 Task: Look for space in Benešov, Czech Republic from 6th September, 2023 to 10th September, 2023 for 1 adult in price range Rs.9000 to Rs.17000. Place can be private room with 1  bedroom having 1 bed and 1 bathroom. Property type can be house, flat, guest house, hotel. Booking option can be shelf check-in. Required host language is English.
Action: Mouse moved to (406, 85)
Screenshot: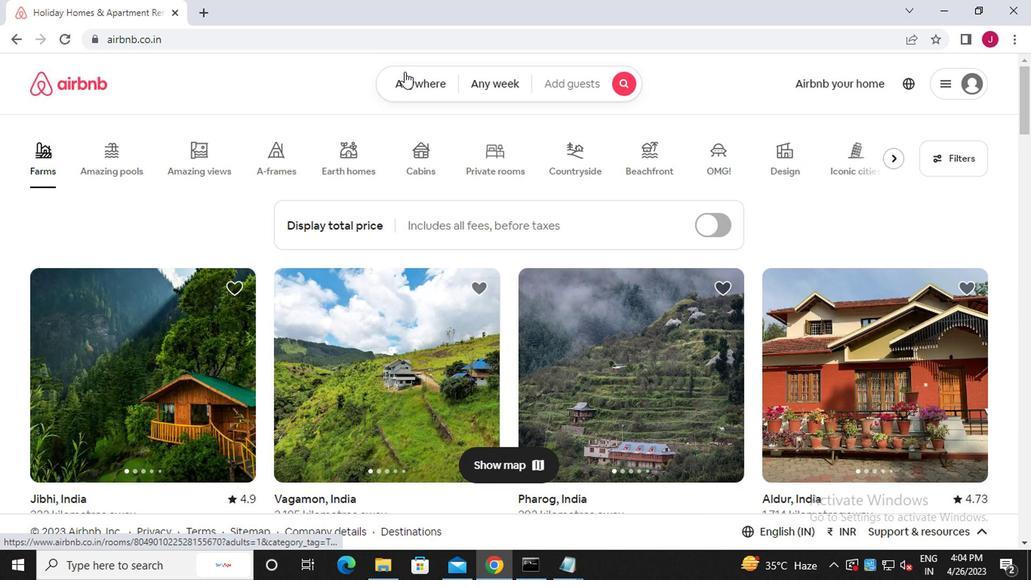 
Action: Mouse pressed left at (406, 85)
Screenshot: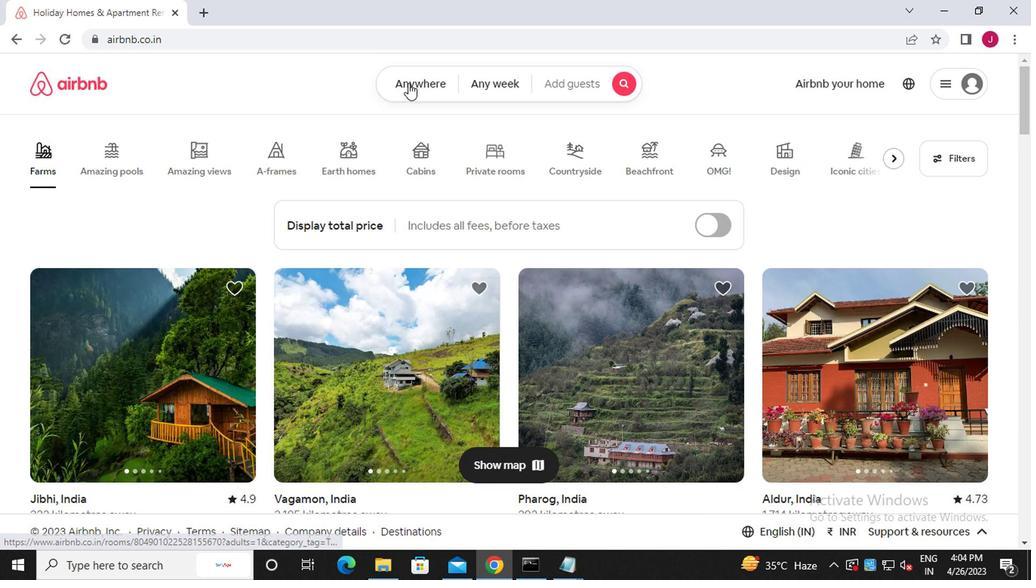 
Action: Mouse moved to (255, 150)
Screenshot: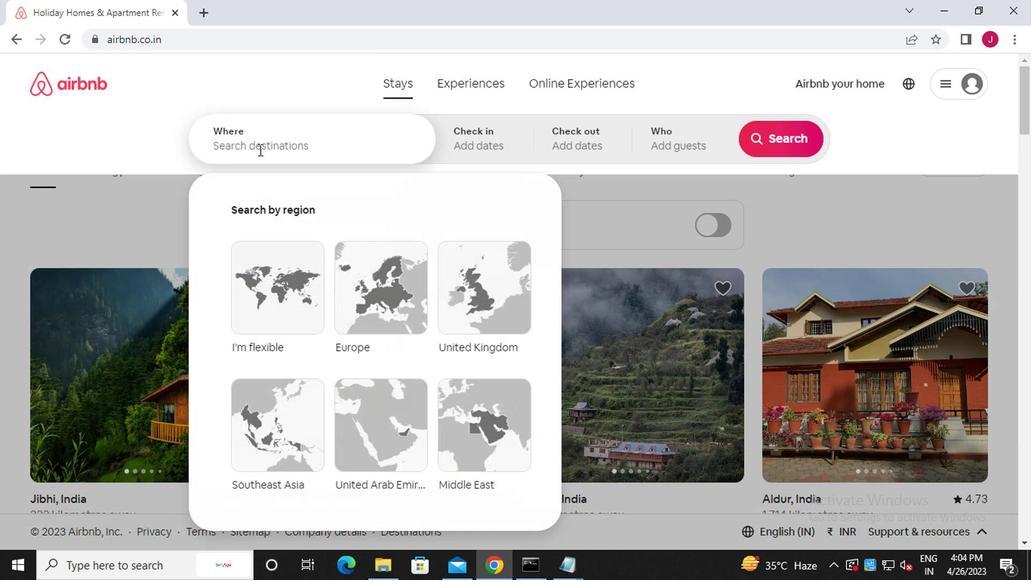 
Action: Mouse pressed left at (255, 150)
Screenshot: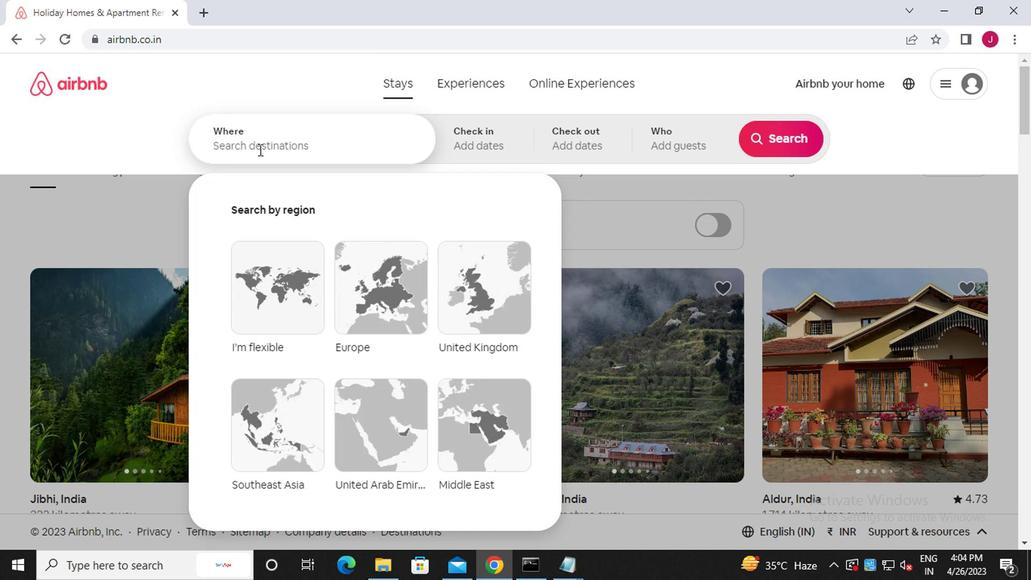 
Action: Mouse moved to (257, 150)
Screenshot: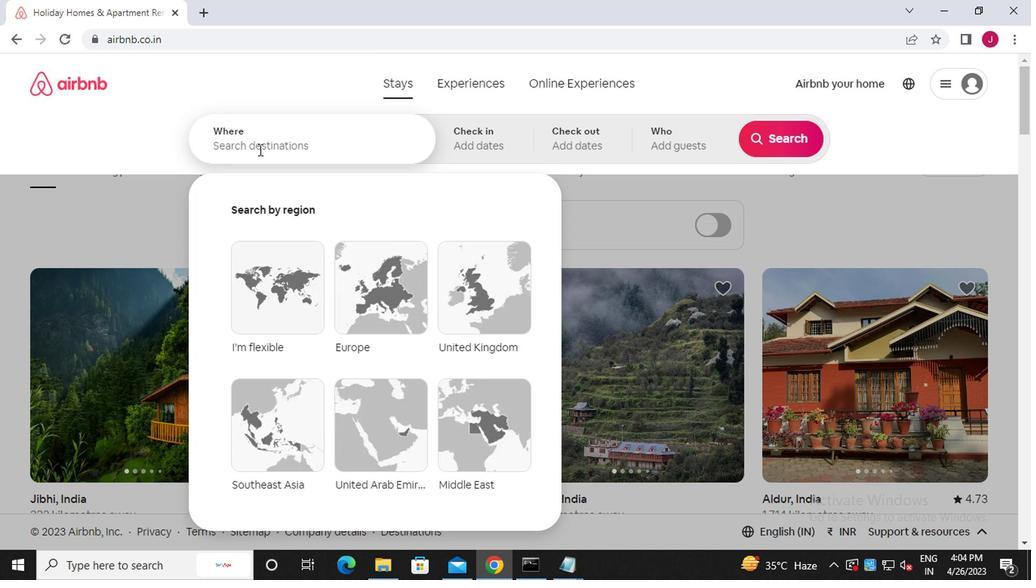 
Action: Key pressed b<Key.caps_lock>enesov,<Key.caps_lock>c<Key.caps_lock>zech
Screenshot: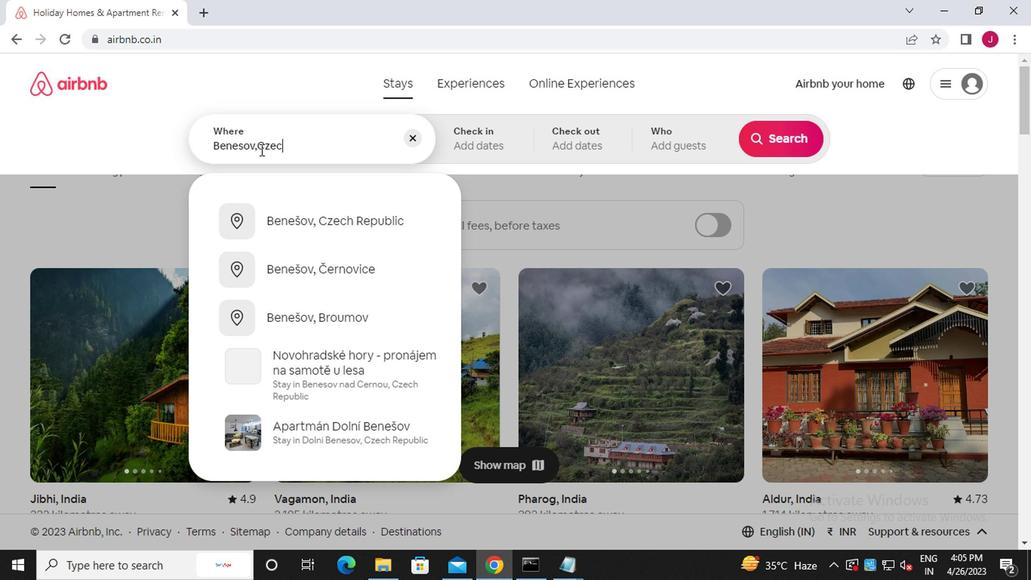
Action: Mouse moved to (355, 225)
Screenshot: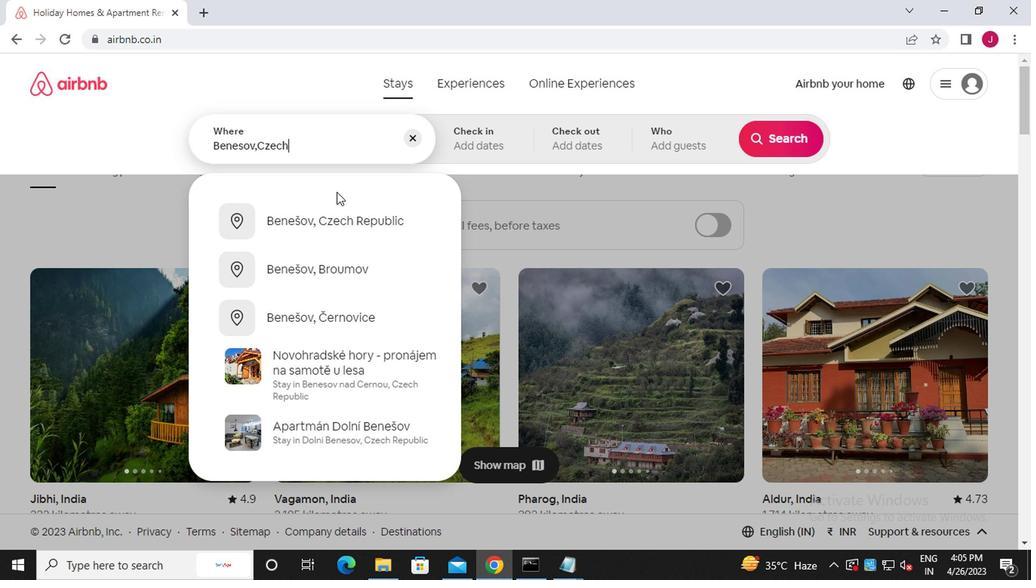 
Action: Mouse pressed left at (355, 225)
Screenshot: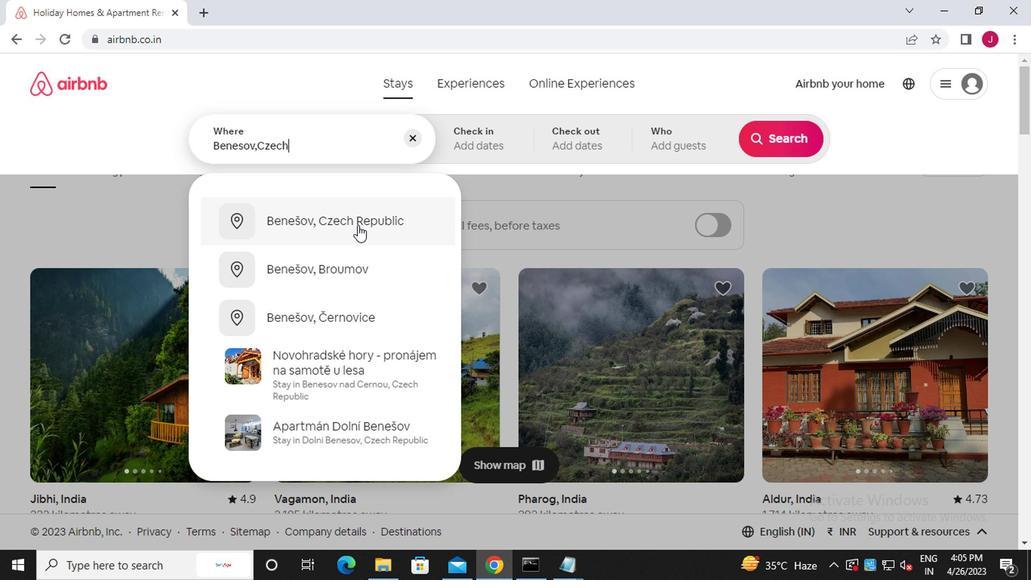 
Action: Mouse moved to (772, 259)
Screenshot: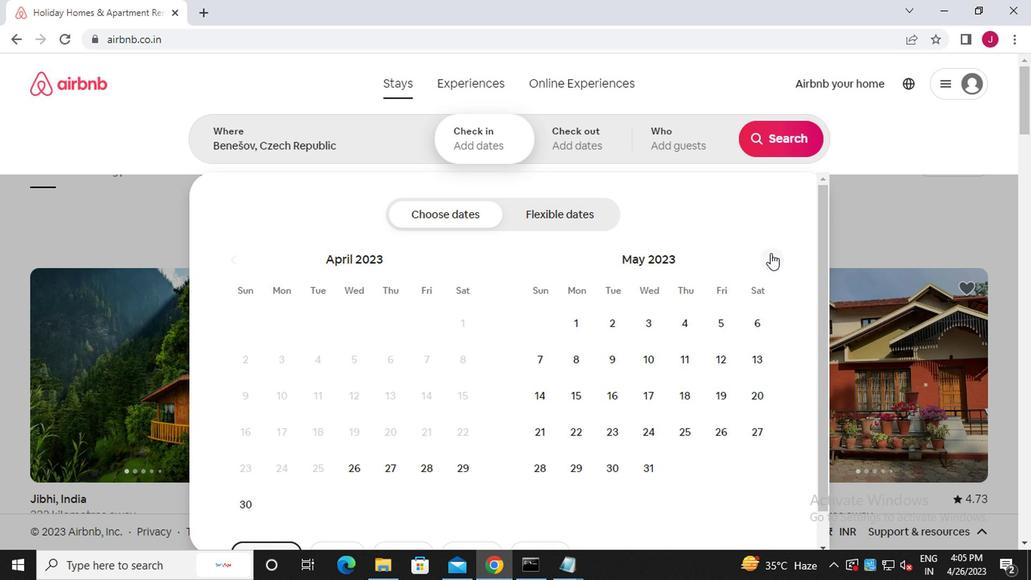 
Action: Mouse pressed left at (772, 259)
Screenshot: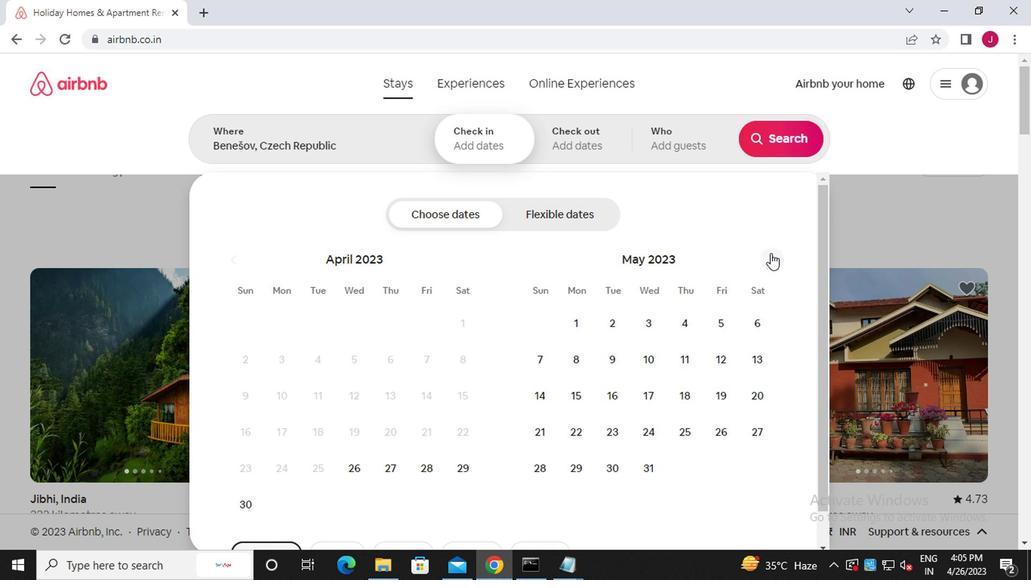 
Action: Mouse pressed left at (772, 259)
Screenshot: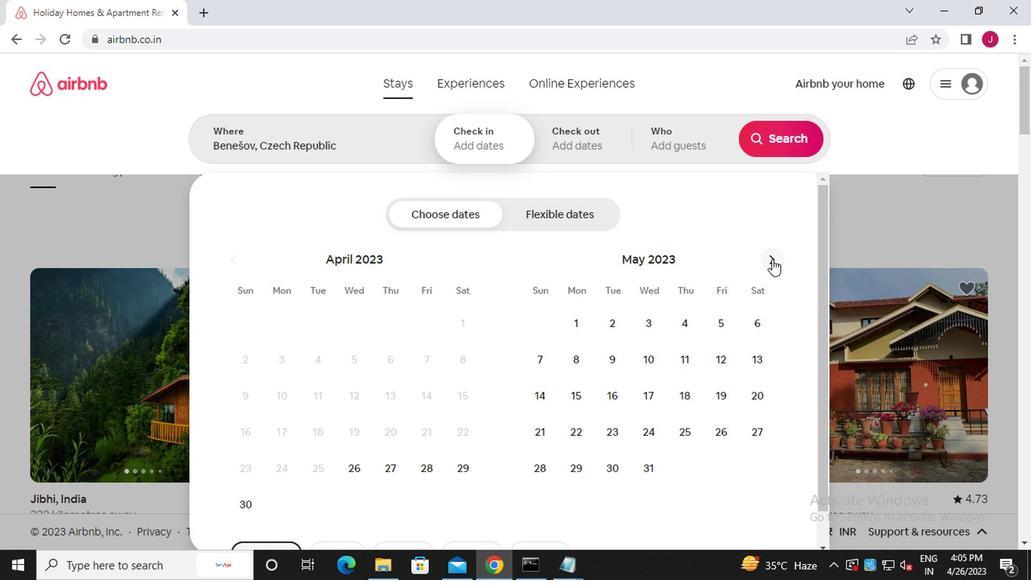 
Action: Mouse pressed left at (772, 259)
Screenshot: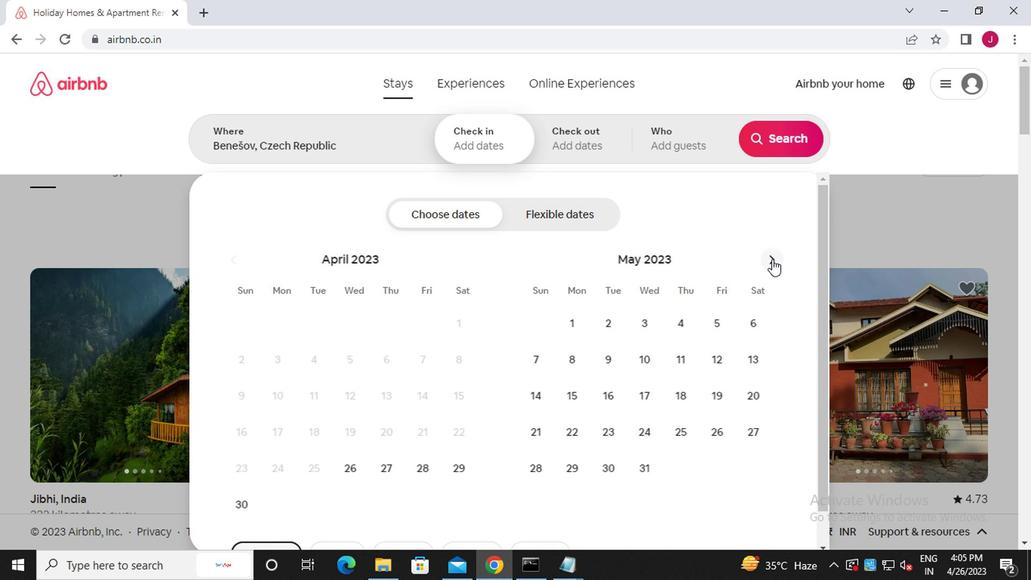 
Action: Mouse pressed left at (772, 259)
Screenshot: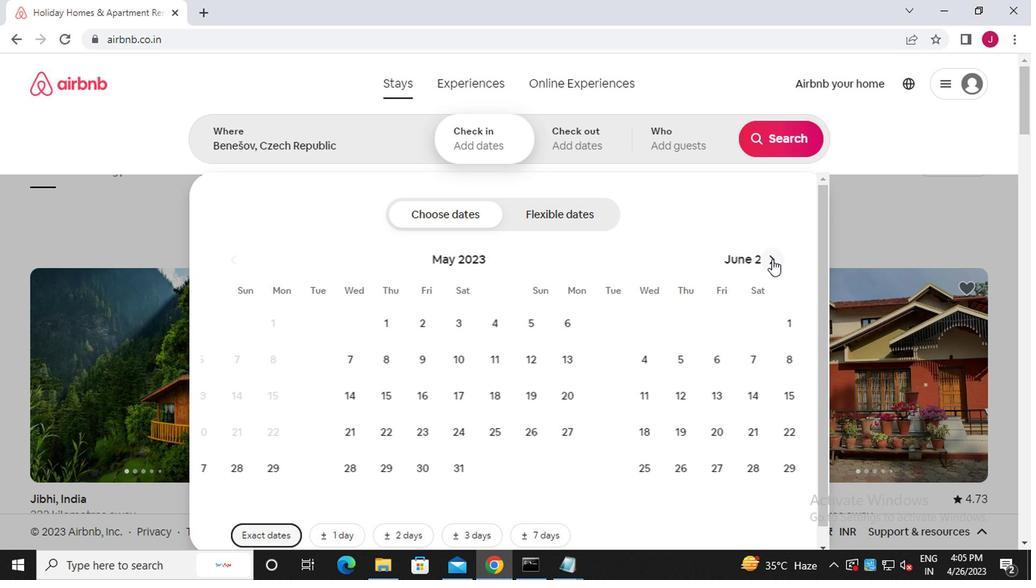 
Action: Mouse pressed left at (772, 259)
Screenshot: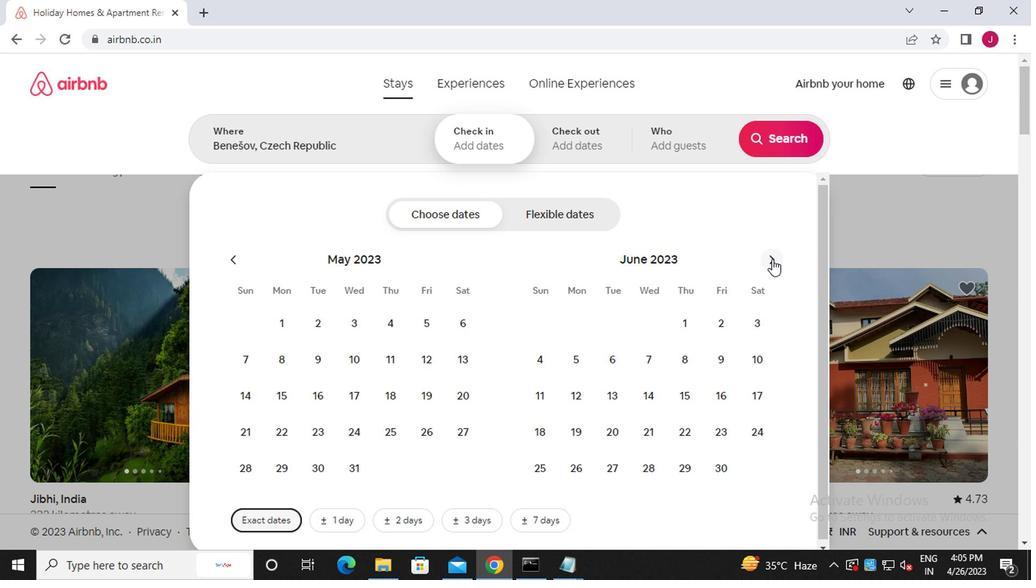 
Action: Mouse pressed left at (772, 259)
Screenshot: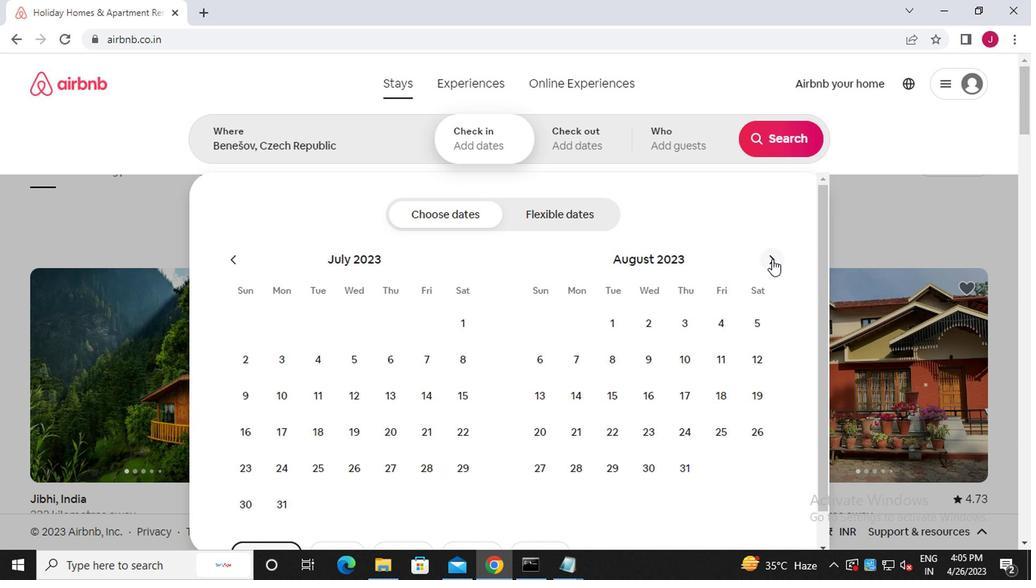 
Action: Mouse moved to (643, 356)
Screenshot: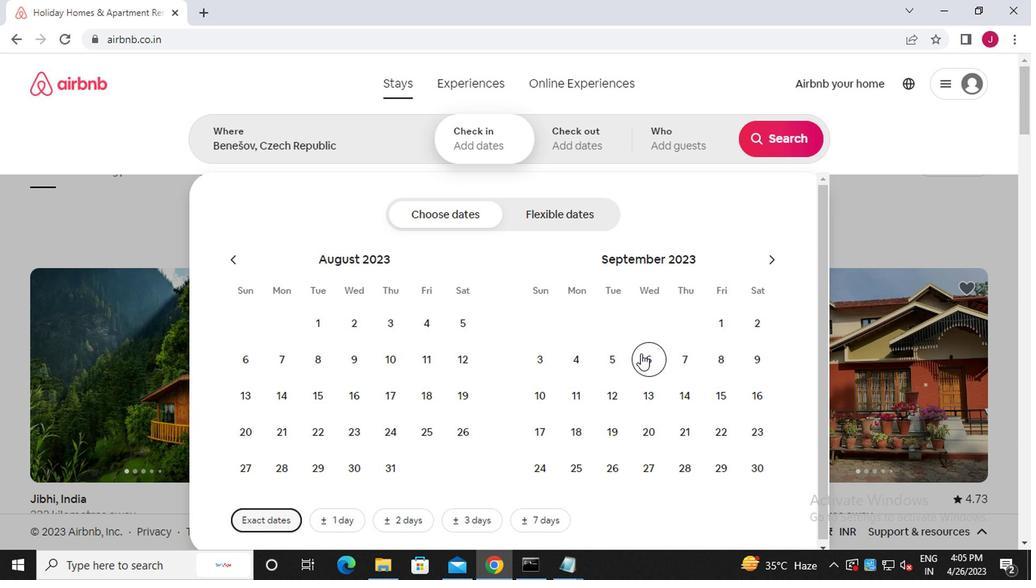 
Action: Mouse pressed left at (643, 356)
Screenshot: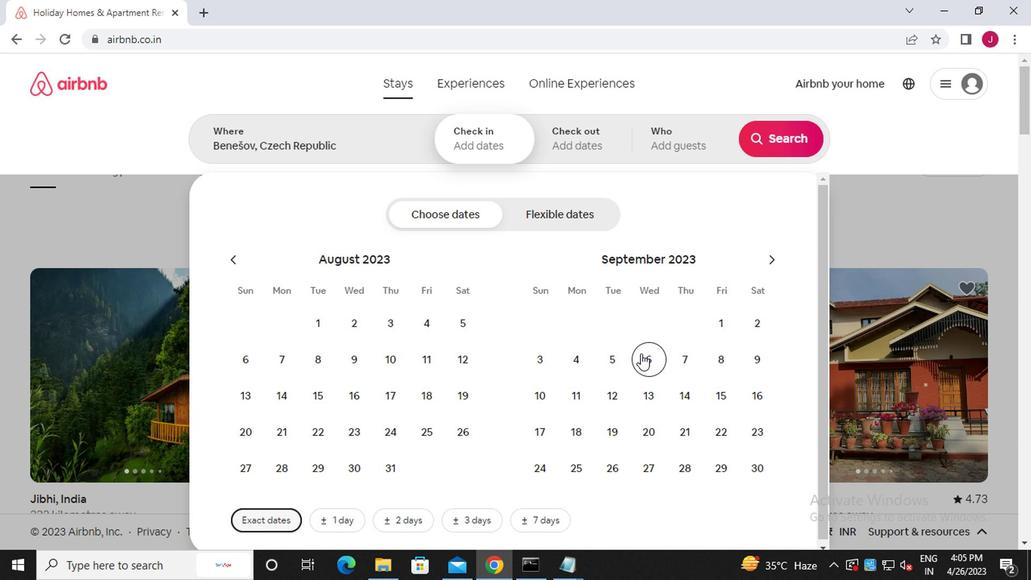 
Action: Mouse moved to (542, 390)
Screenshot: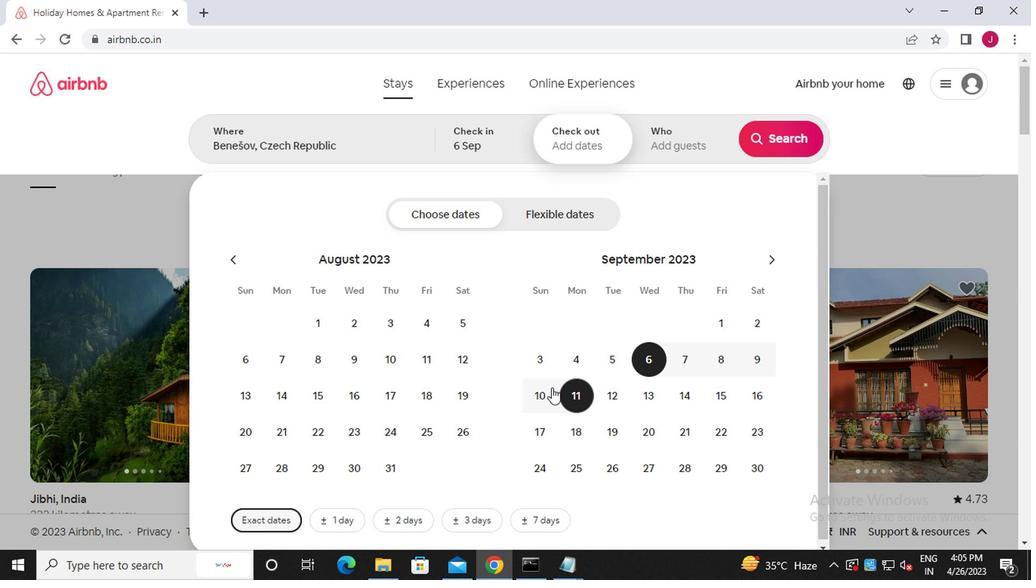 
Action: Mouse pressed left at (542, 390)
Screenshot: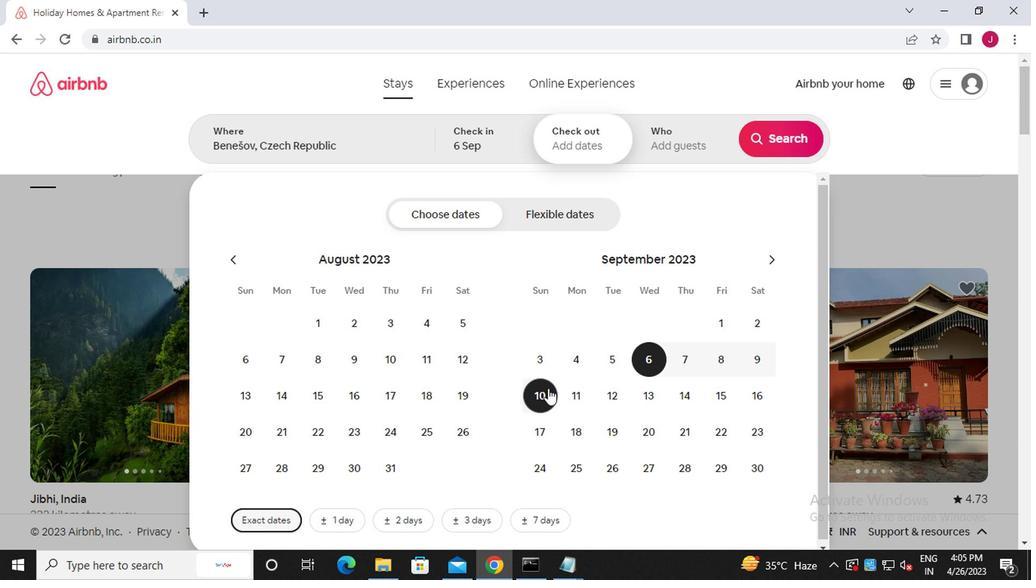 
Action: Mouse moved to (699, 142)
Screenshot: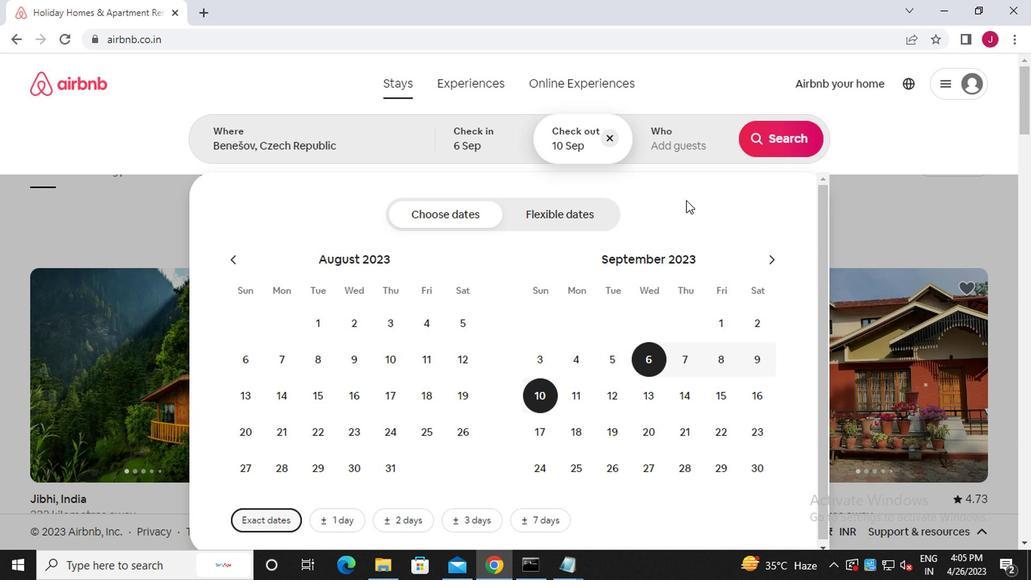 
Action: Mouse pressed left at (699, 142)
Screenshot: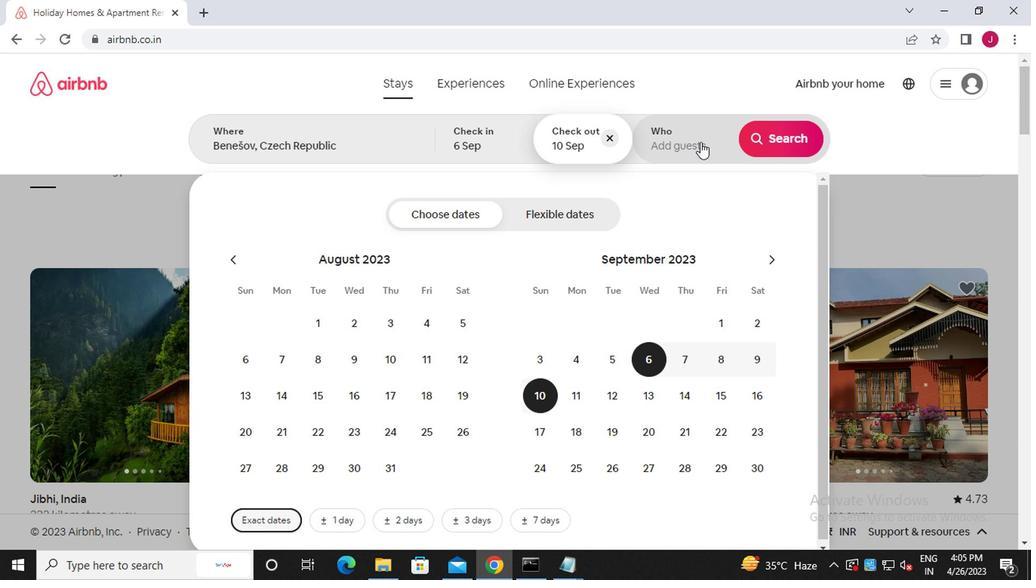
Action: Mouse moved to (777, 216)
Screenshot: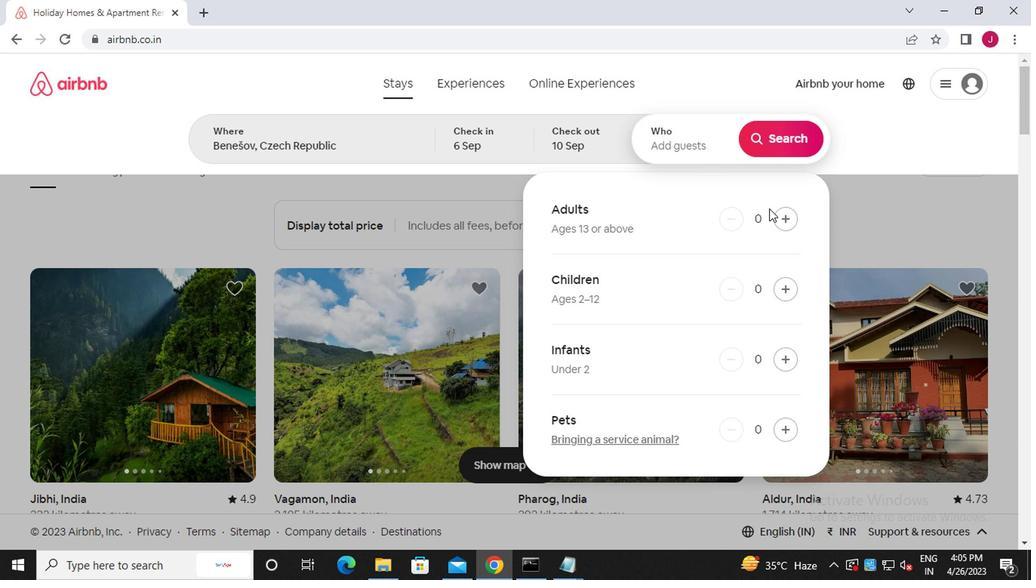 
Action: Mouse pressed left at (777, 216)
Screenshot: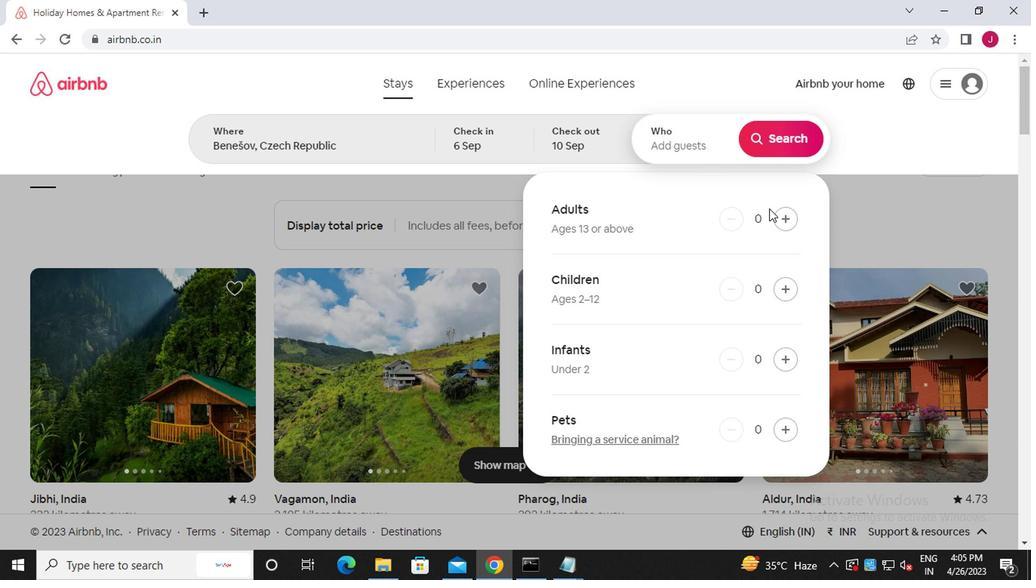 
Action: Mouse moved to (786, 134)
Screenshot: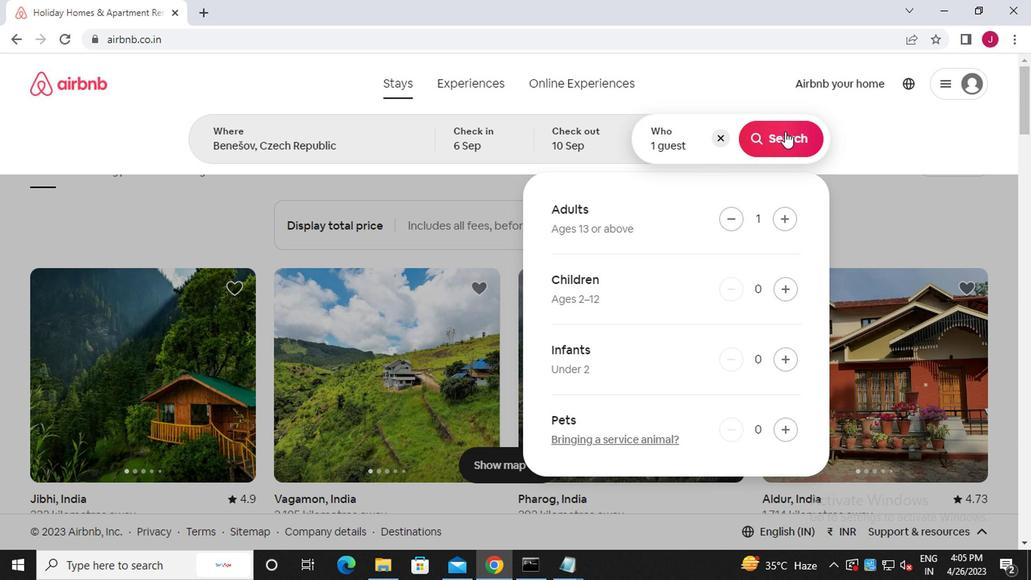 
Action: Mouse pressed left at (786, 134)
Screenshot: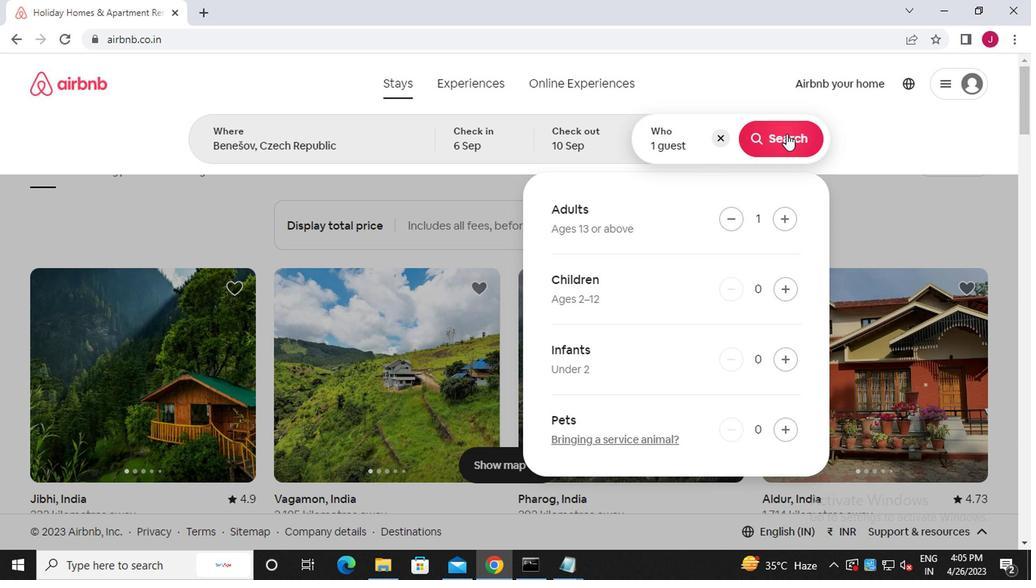 
Action: Mouse moved to (982, 138)
Screenshot: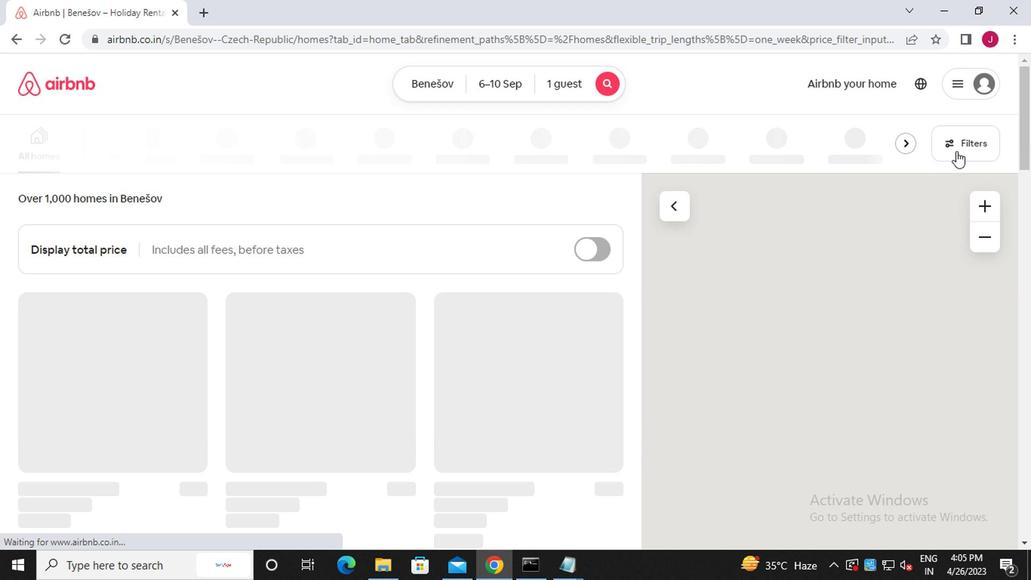 
Action: Mouse pressed left at (982, 138)
Screenshot: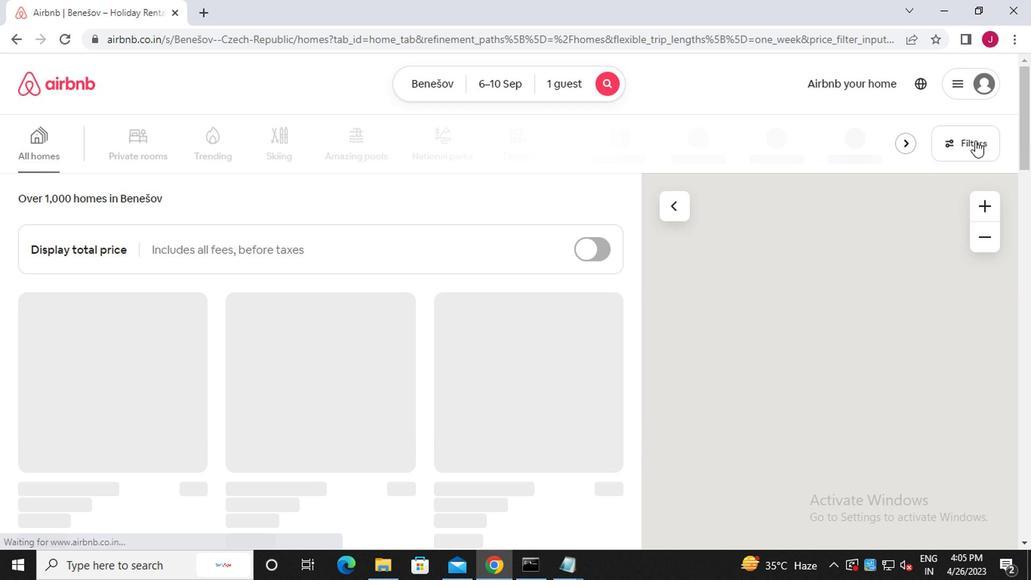 
Action: Mouse moved to (377, 343)
Screenshot: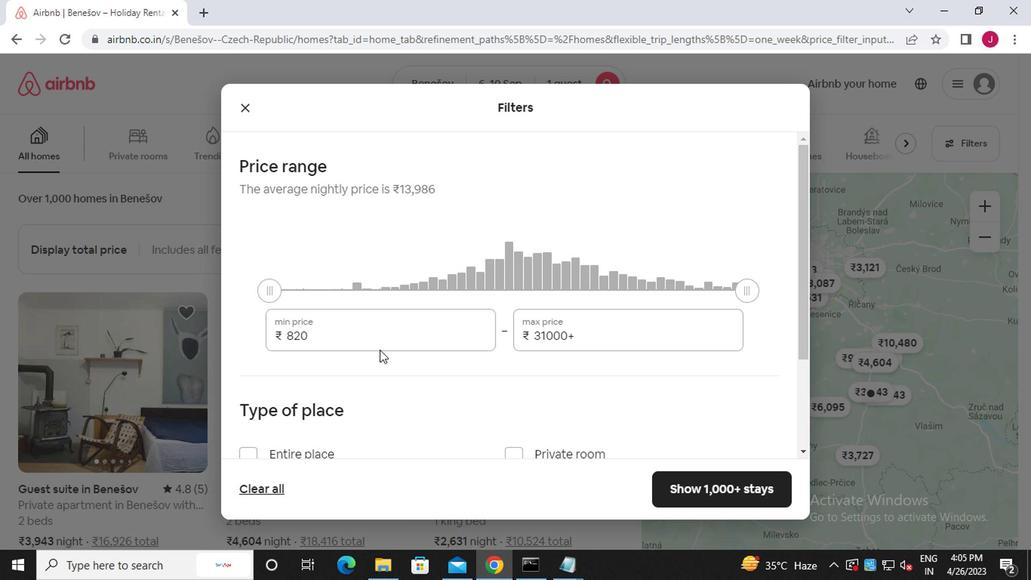 
Action: Mouse pressed left at (377, 343)
Screenshot: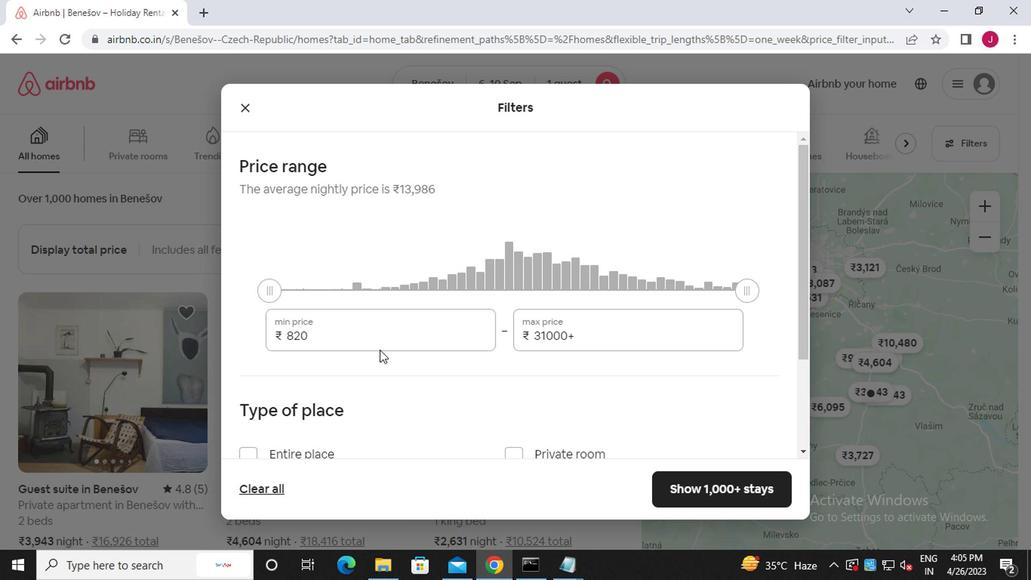 
Action: Mouse moved to (368, 340)
Screenshot: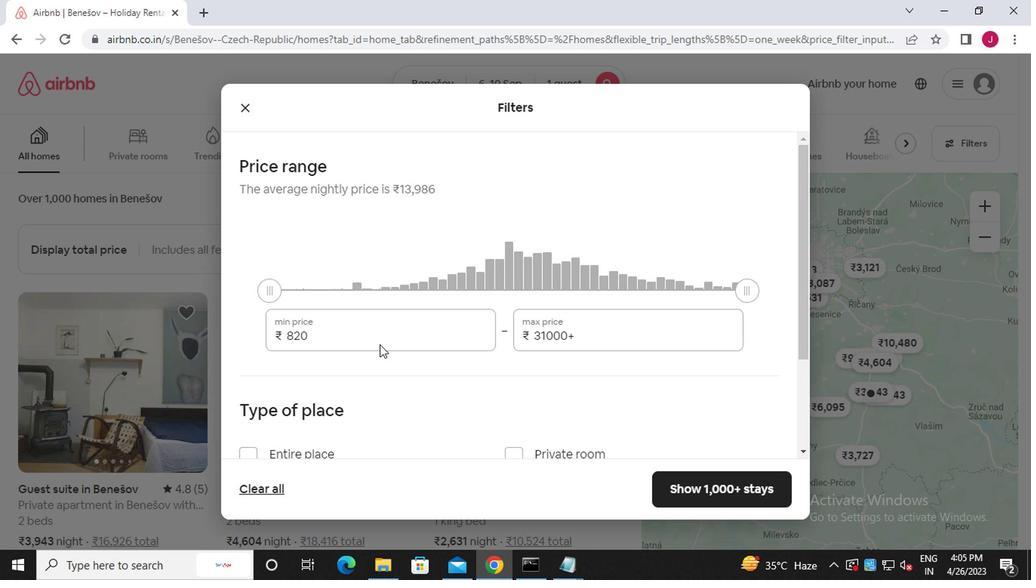 
Action: Key pressed <Key.backspace><Key.backspace><Key.backspace><<105>><<96>><<96>><<96>>
Screenshot: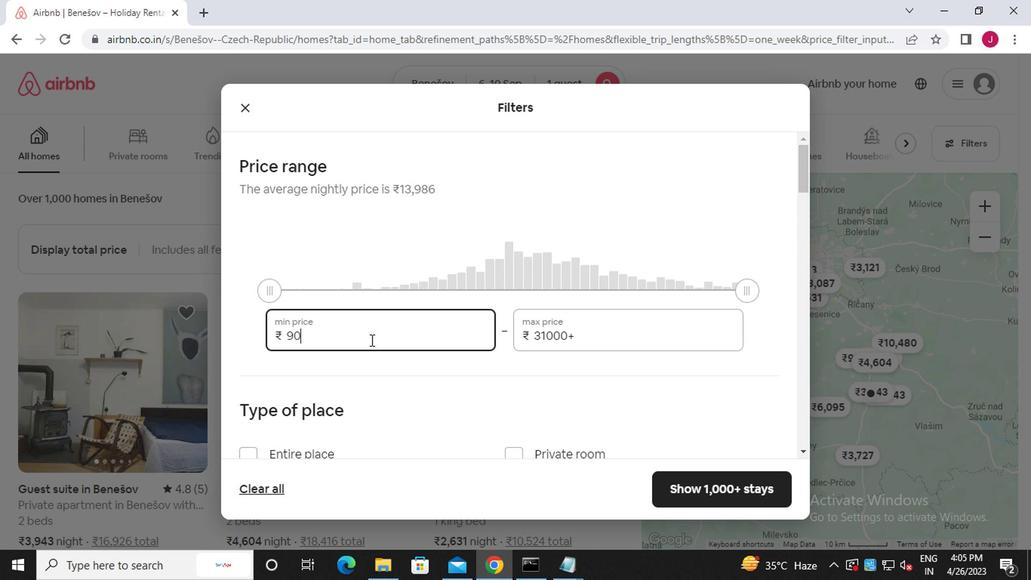 
Action: Mouse moved to (606, 332)
Screenshot: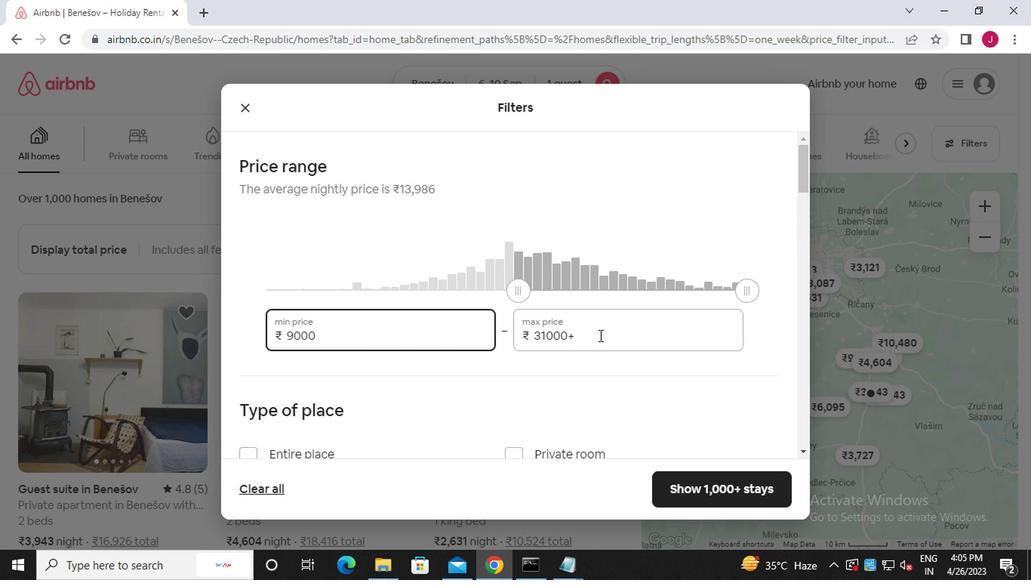 
Action: Mouse pressed left at (606, 332)
Screenshot: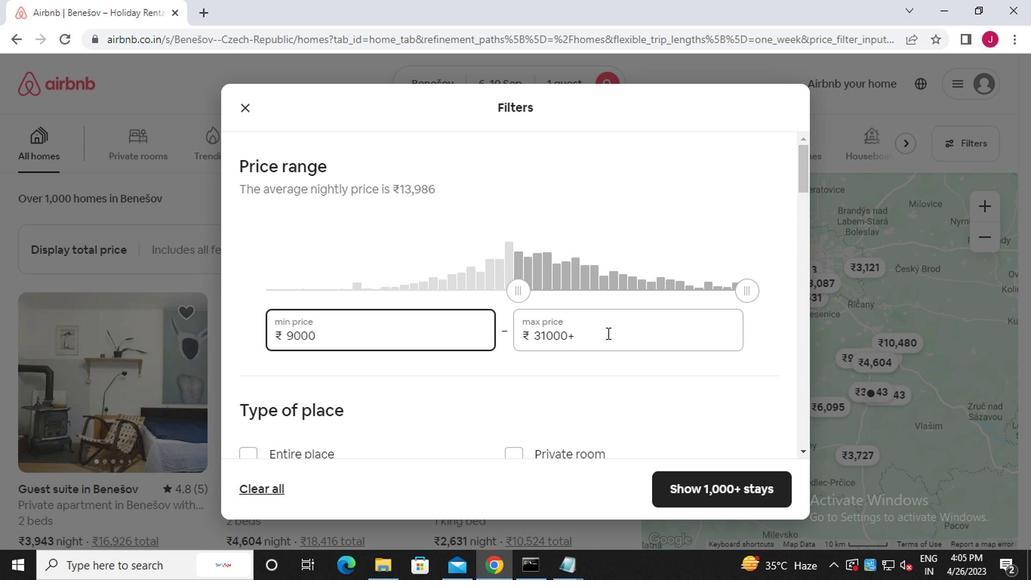 
Action: Mouse moved to (601, 333)
Screenshot: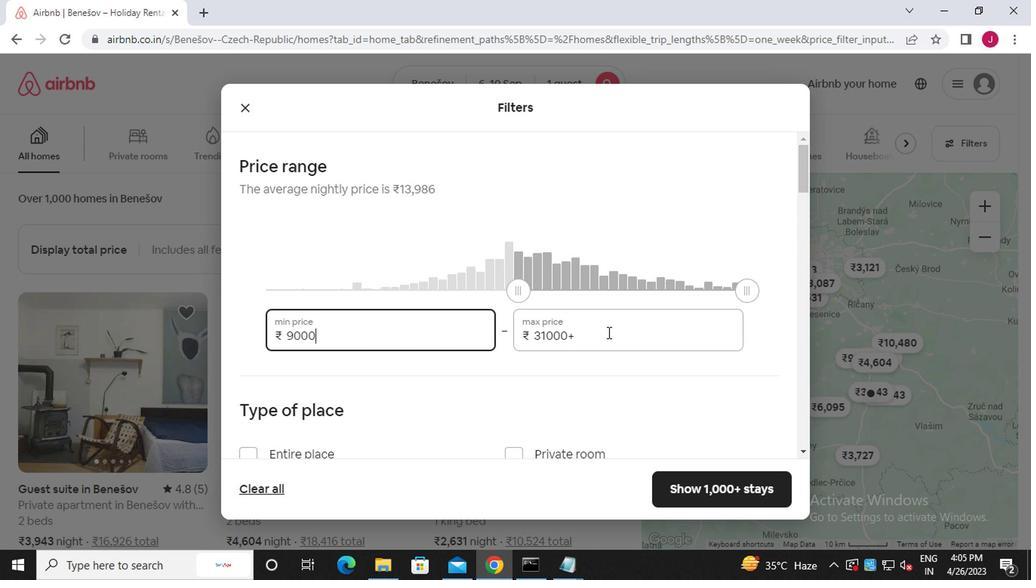 
Action: Key pressed <Key.backspace><Key.backspace><Key.backspace><Key.backspace><Key.backspace><Key.backspace><Key.backspace><Key.backspace><Key.backspace><Key.backspace><Key.backspace><Key.backspace><<97>><<103>><<96>><<96>><<96>>
Screenshot: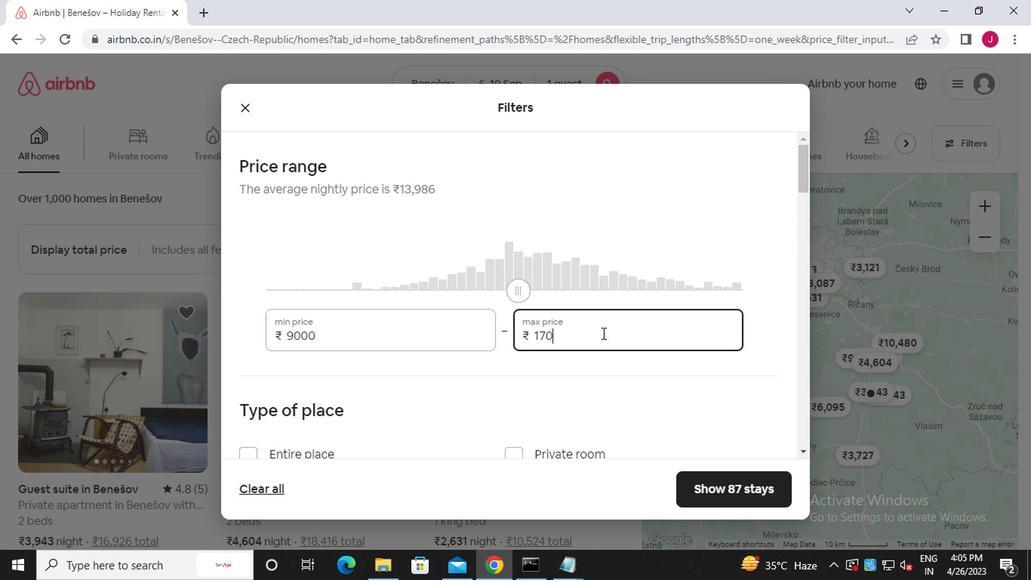 
Action: Mouse moved to (597, 333)
Screenshot: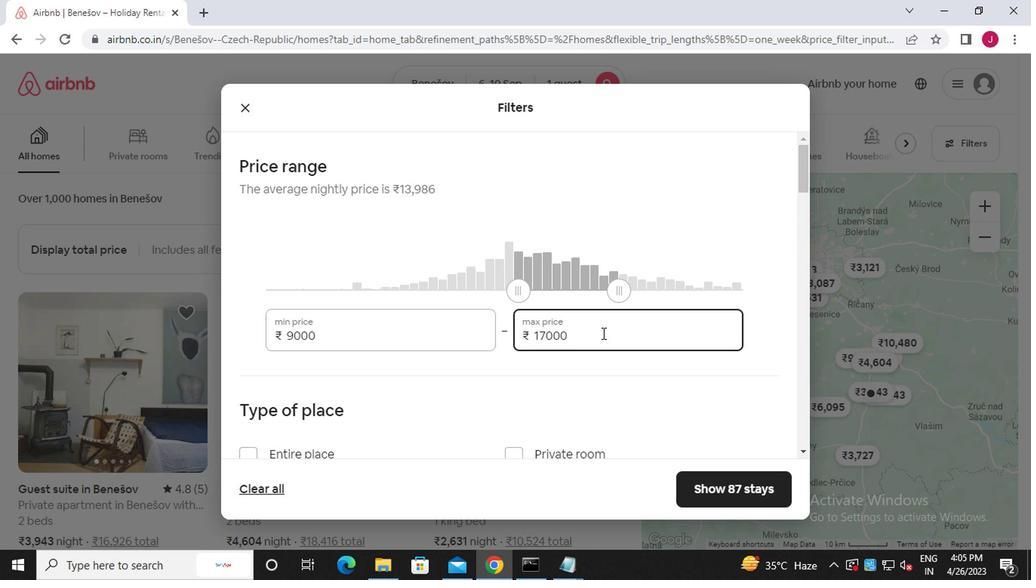 
Action: Mouse scrolled (597, 332) with delta (0, -1)
Screenshot: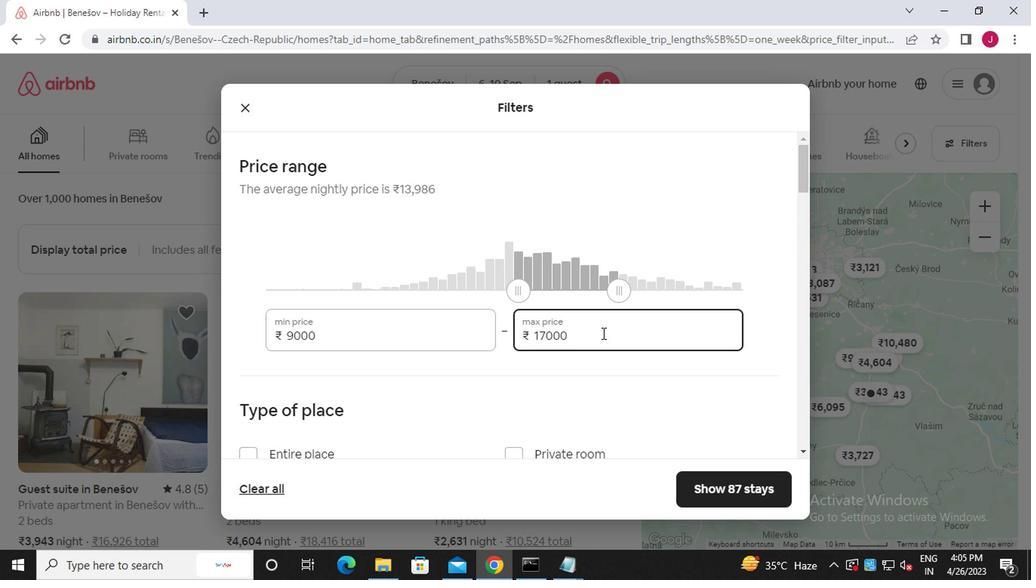 
Action: Mouse scrolled (597, 332) with delta (0, -1)
Screenshot: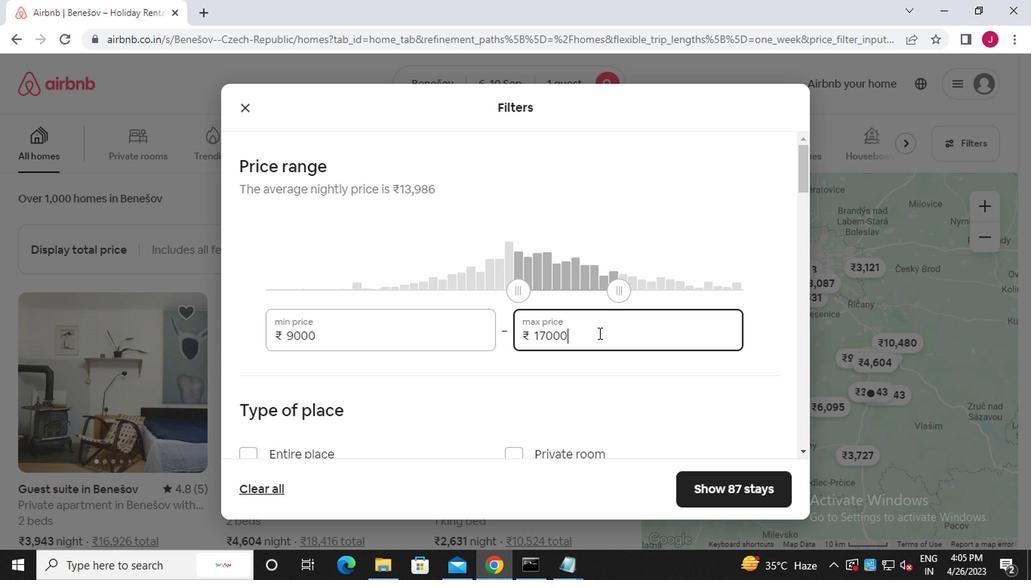 
Action: Mouse moved to (596, 333)
Screenshot: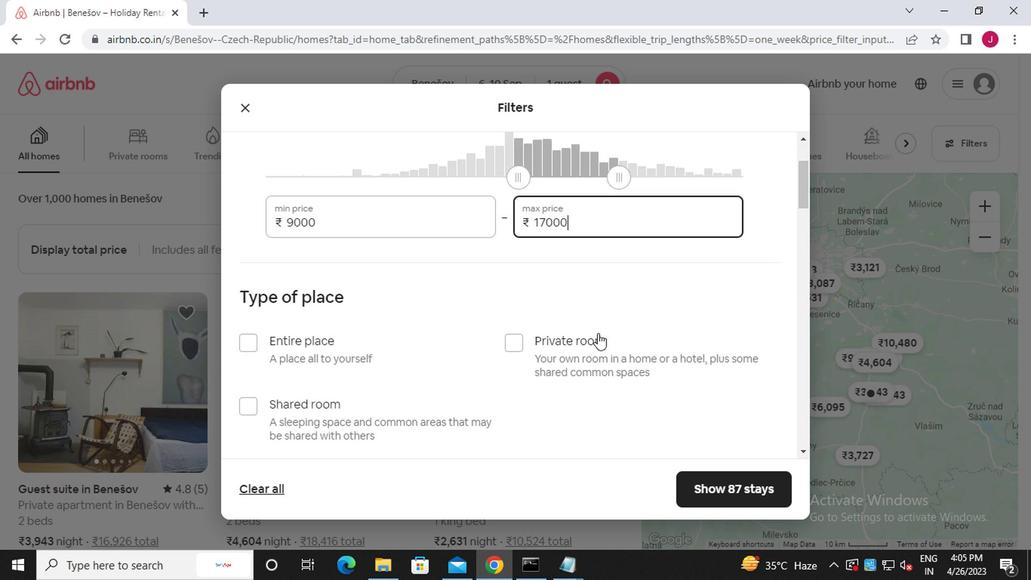 
Action: Mouse scrolled (596, 332) with delta (0, -1)
Screenshot: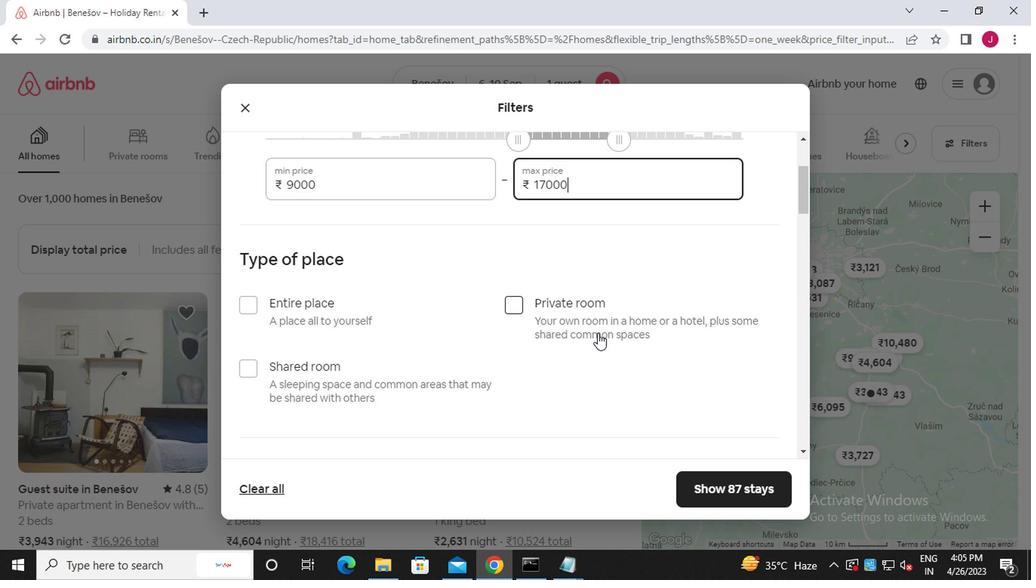 
Action: Mouse moved to (522, 233)
Screenshot: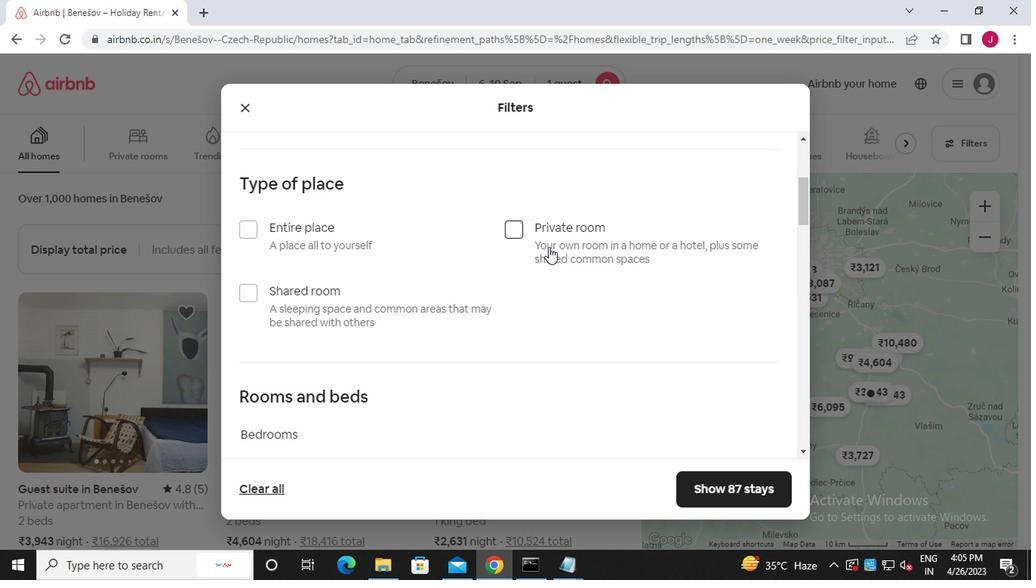 
Action: Mouse pressed left at (522, 233)
Screenshot: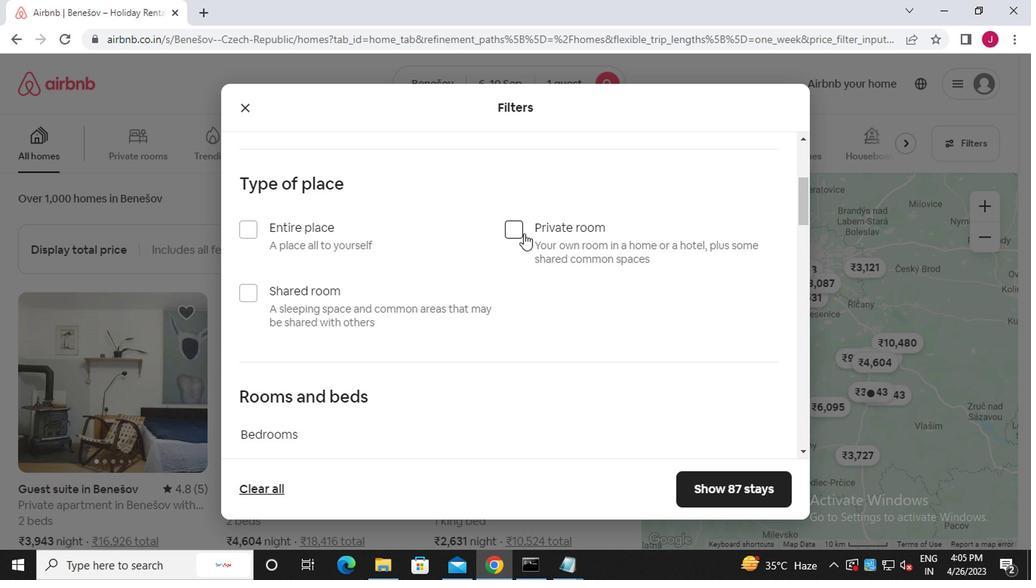 
Action: Mouse moved to (415, 304)
Screenshot: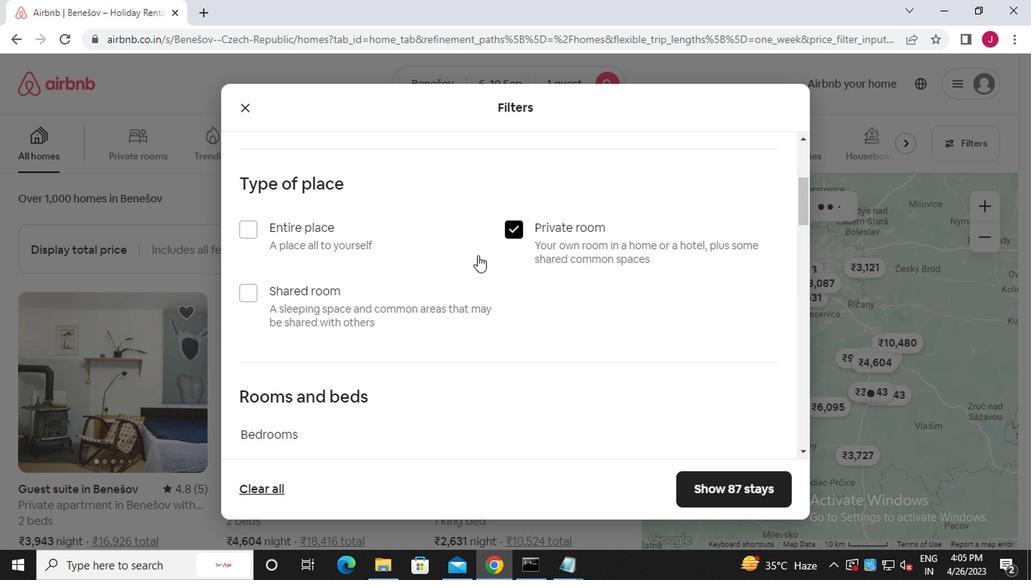 
Action: Mouse scrolled (415, 303) with delta (0, -1)
Screenshot: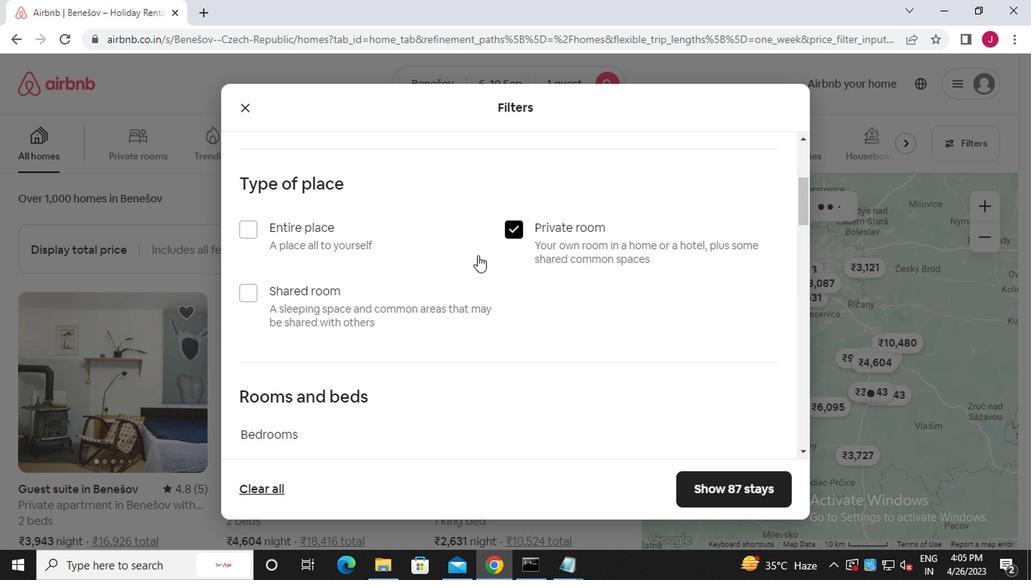 
Action: Mouse moved to (412, 306)
Screenshot: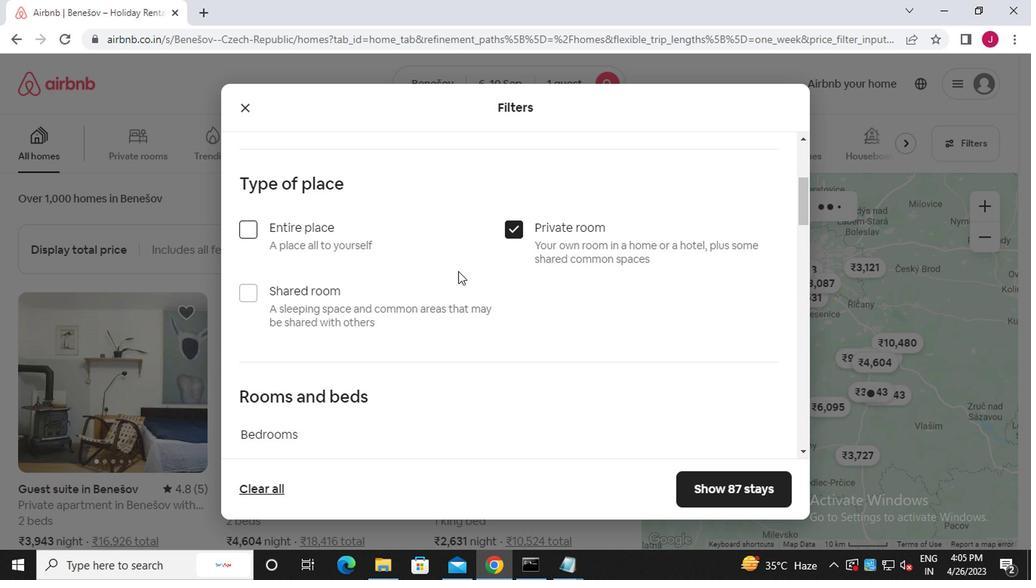 
Action: Mouse scrolled (412, 305) with delta (0, 0)
Screenshot: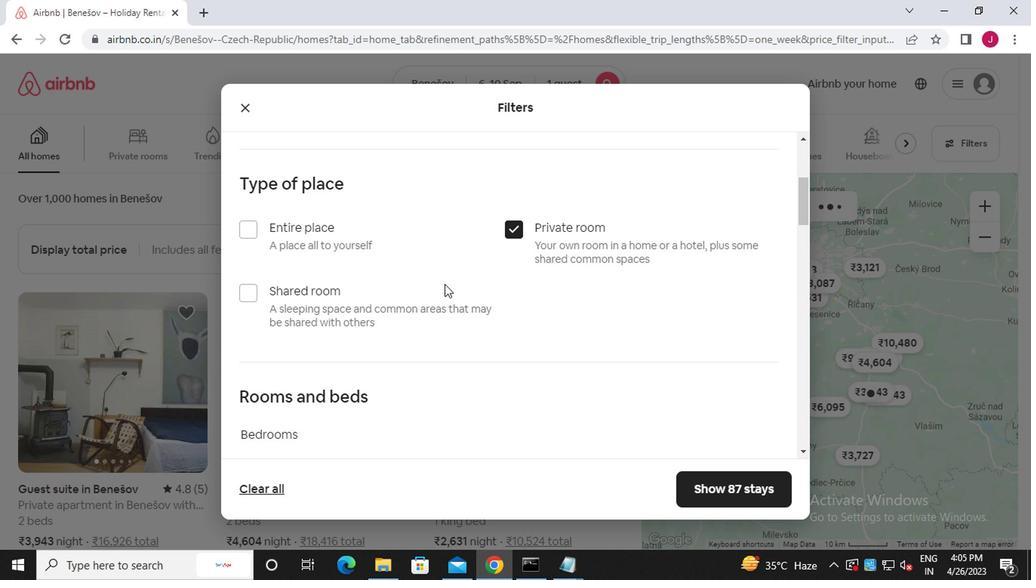 
Action: Mouse scrolled (412, 305) with delta (0, 0)
Screenshot: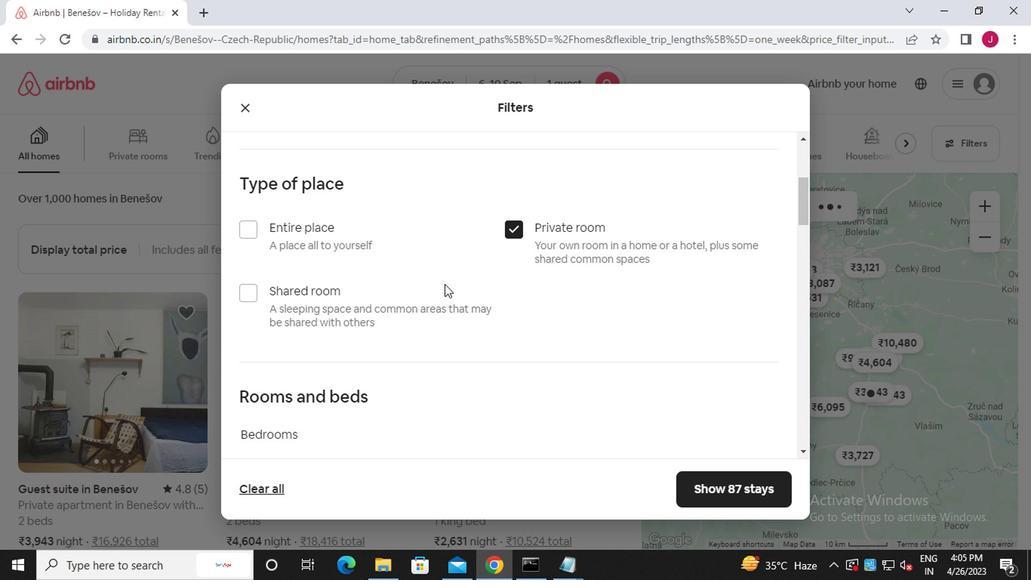 
Action: Mouse moved to (325, 258)
Screenshot: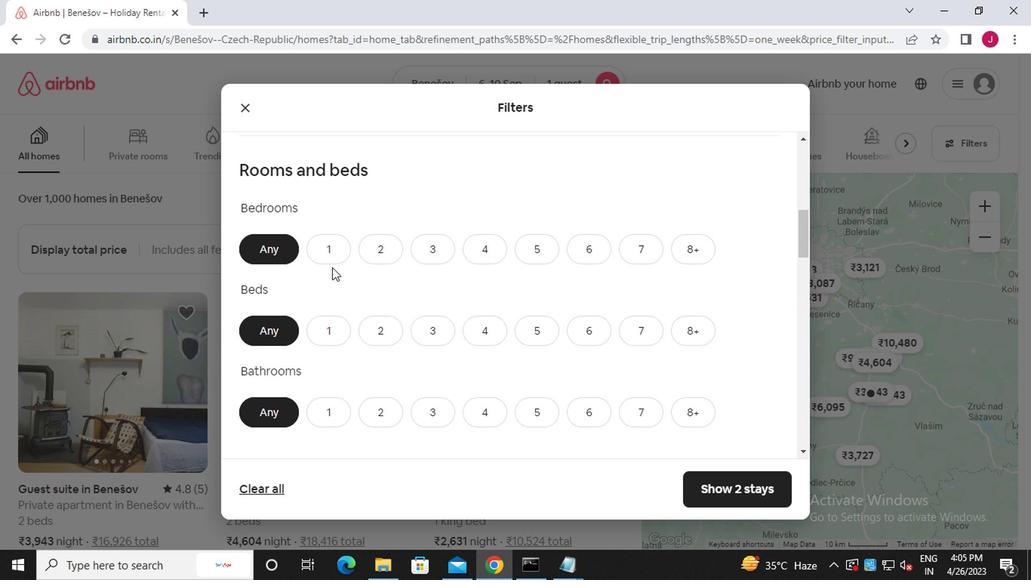 
Action: Mouse pressed left at (325, 258)
Screenshot: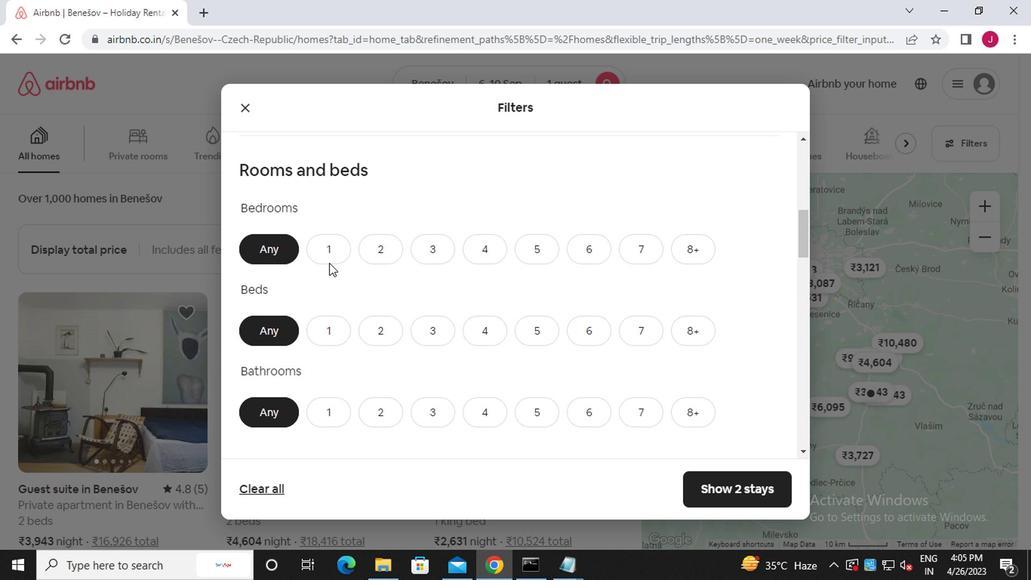 
Action: Mouse moved to (324, 326)
Screenshot: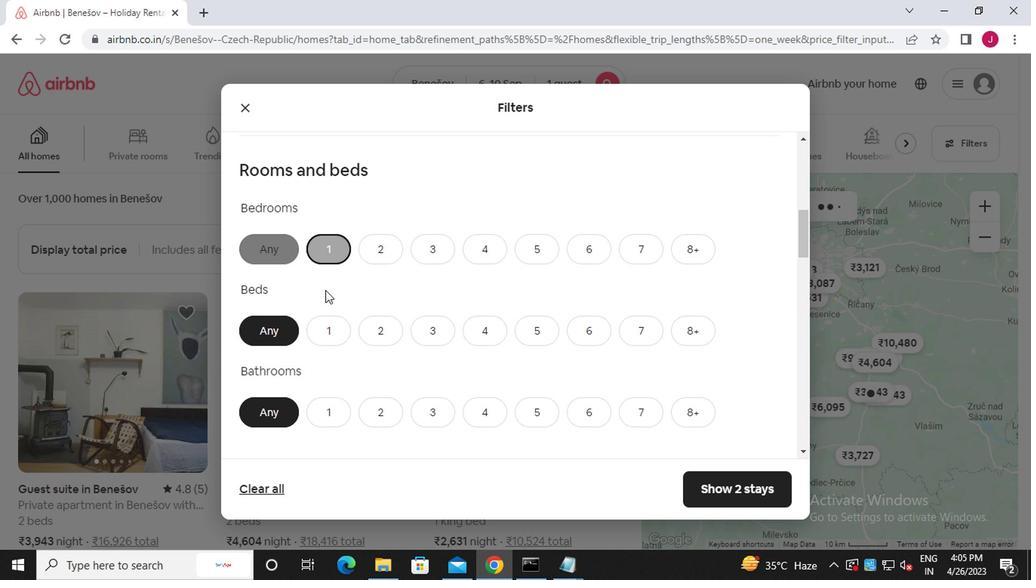
Action: Mouse pressed left at (324, 326)
Screenshot: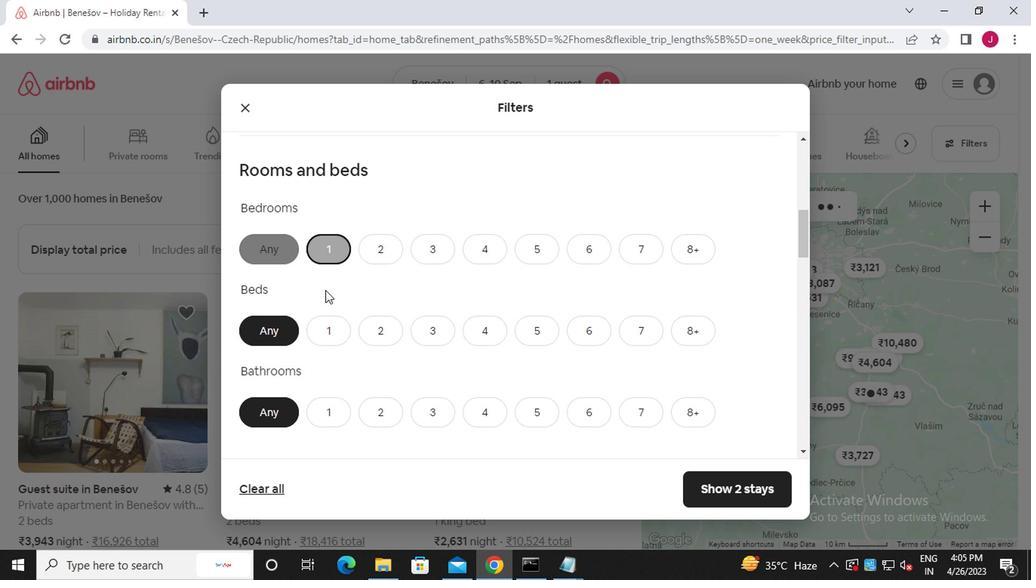 
Action: Mouse moved to (323, 417)
Screenshot: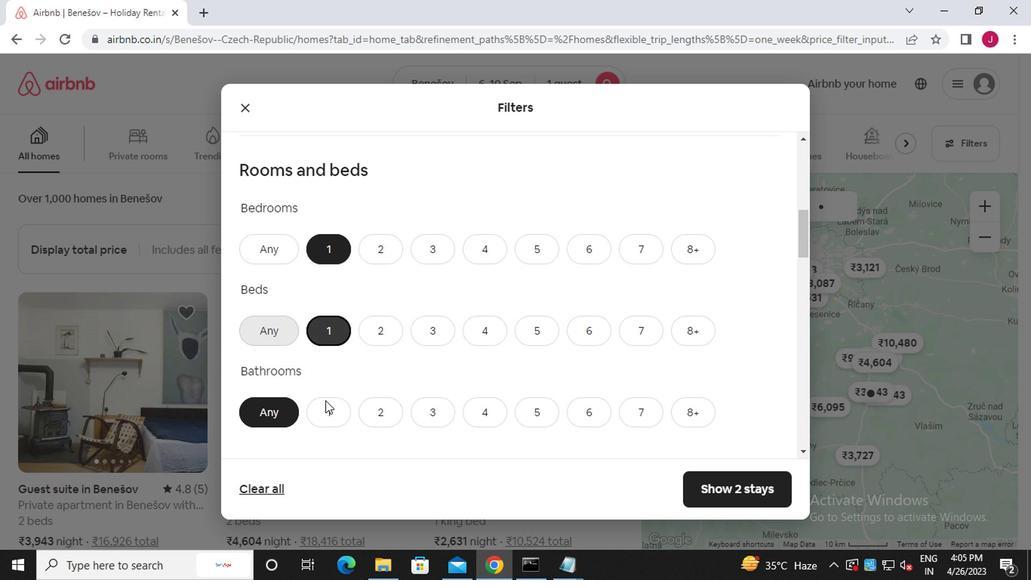 
Action: Mouse pressed left at (323, 417)
Screenshot: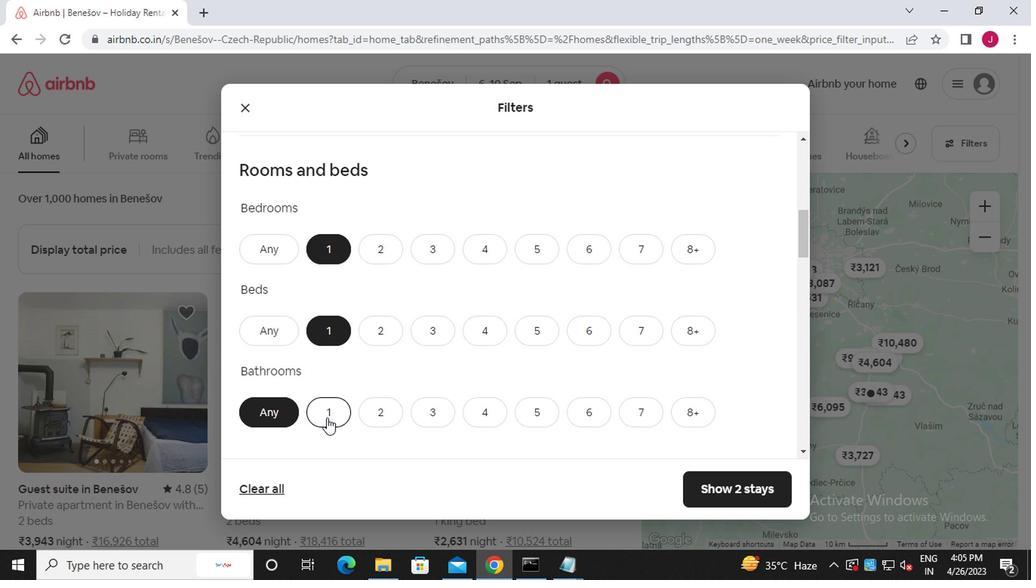 
Action: Mouse moved to (323, 417)
Screenshot: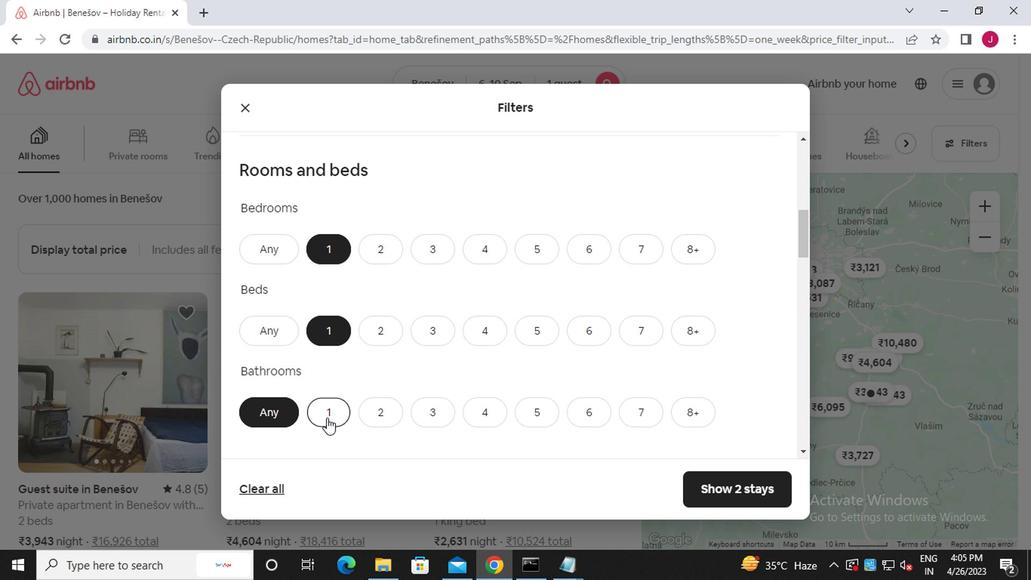 
Action: Mouse scrolled (323, 416) with delta (0, -1)
Screenshot: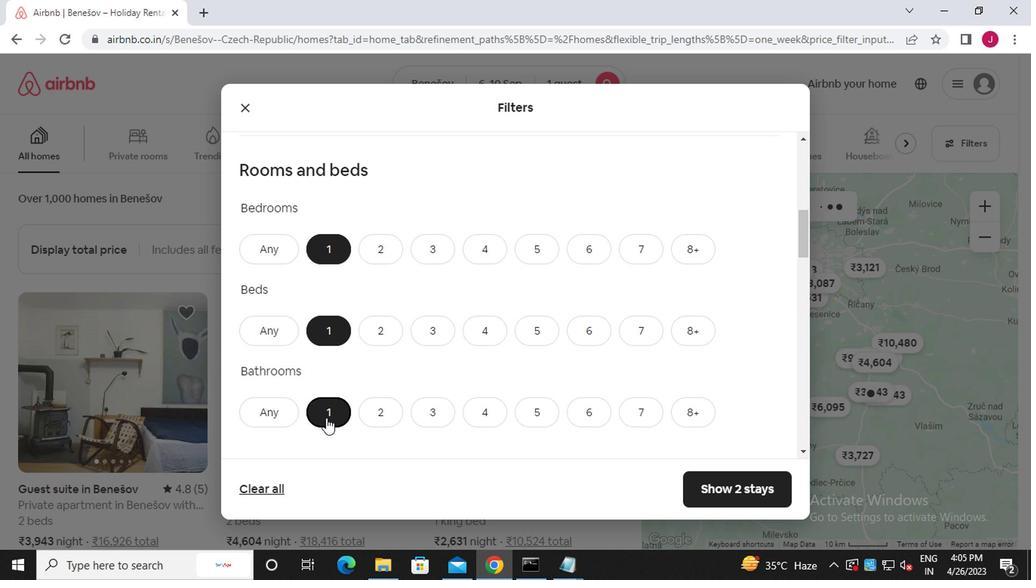 
Action: Mouse scrolled (323, 416) with delta (0, -1)
Screenshot: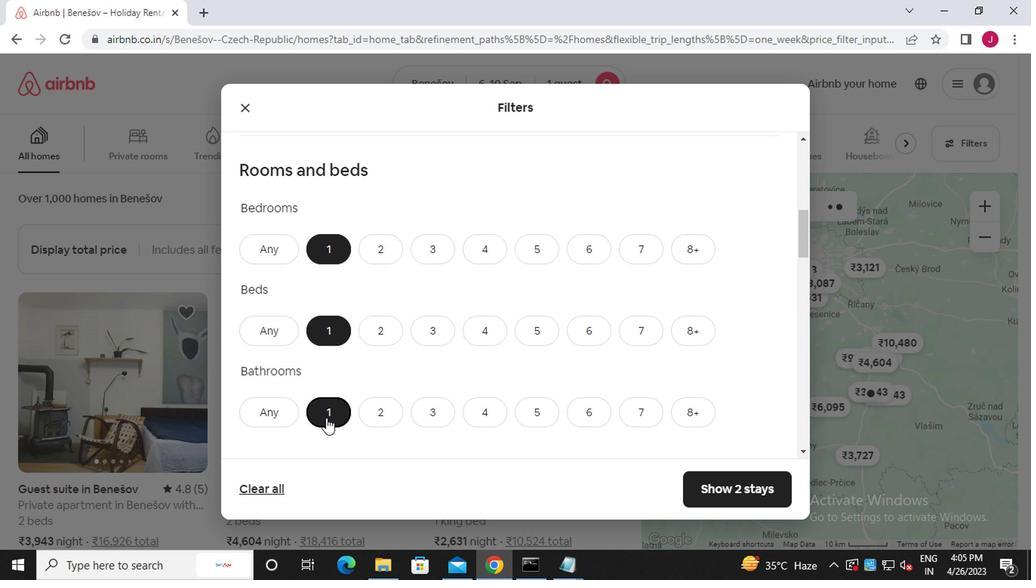 
Action: Mouse scrolled (323, 416) with delta (0, -1)
Screenshot: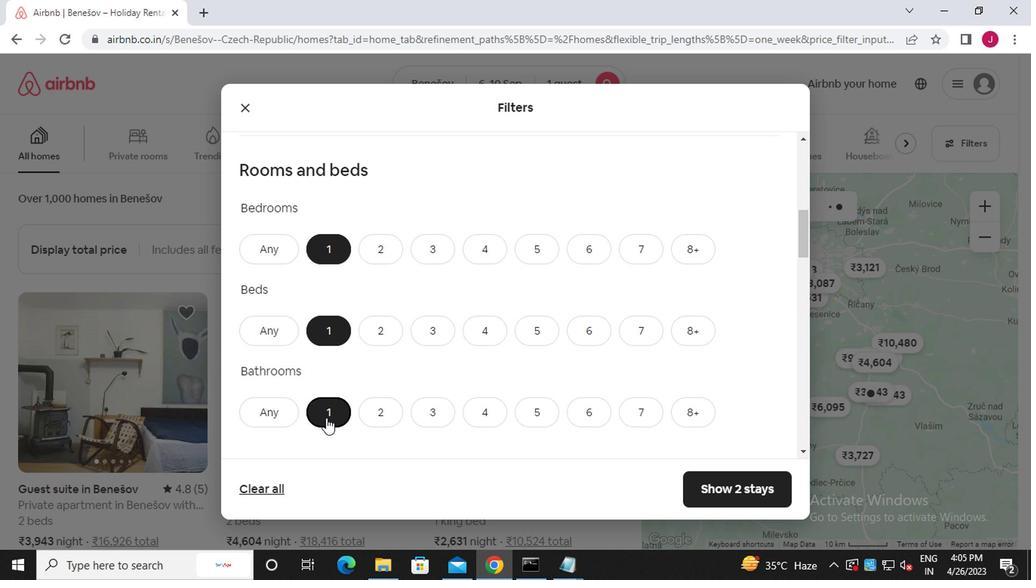 
Action: Mouse scrolled (323, 416) with delta (0, -1)
Screenshot: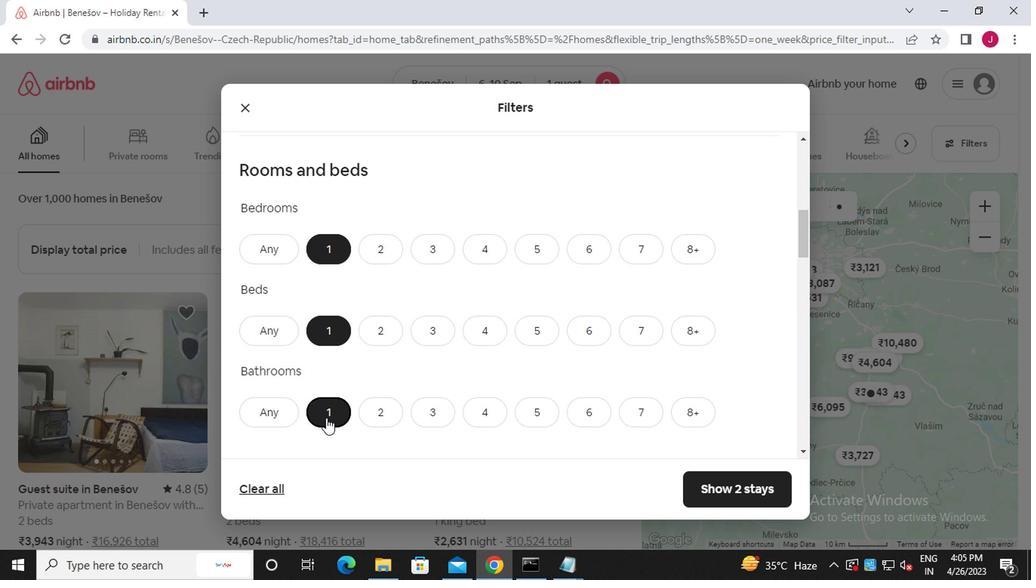 
Action: Mouse moved to (316, 296)
Screenshot: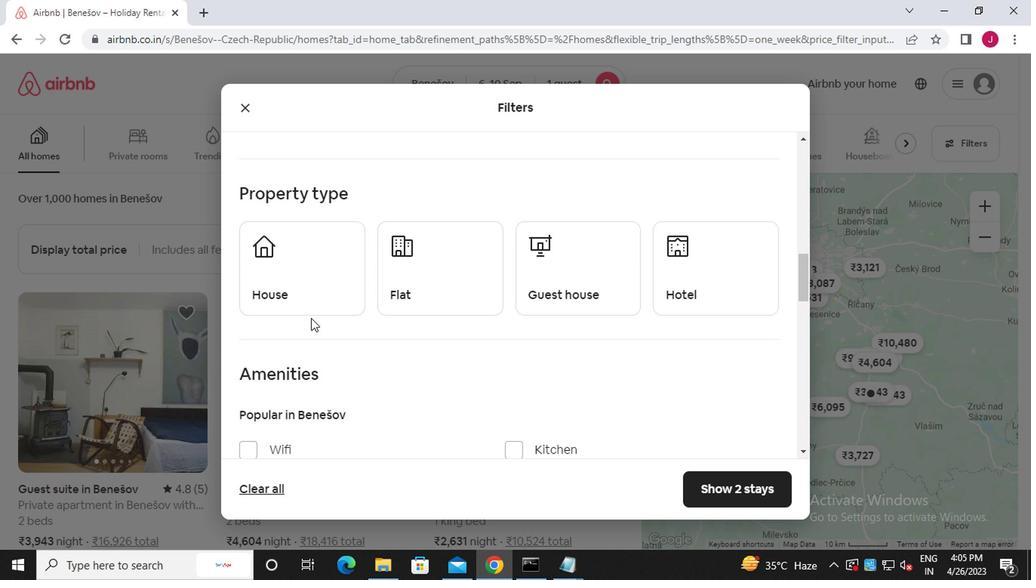 
Action: Mouse pressed left at (316, 296)
Screenshot: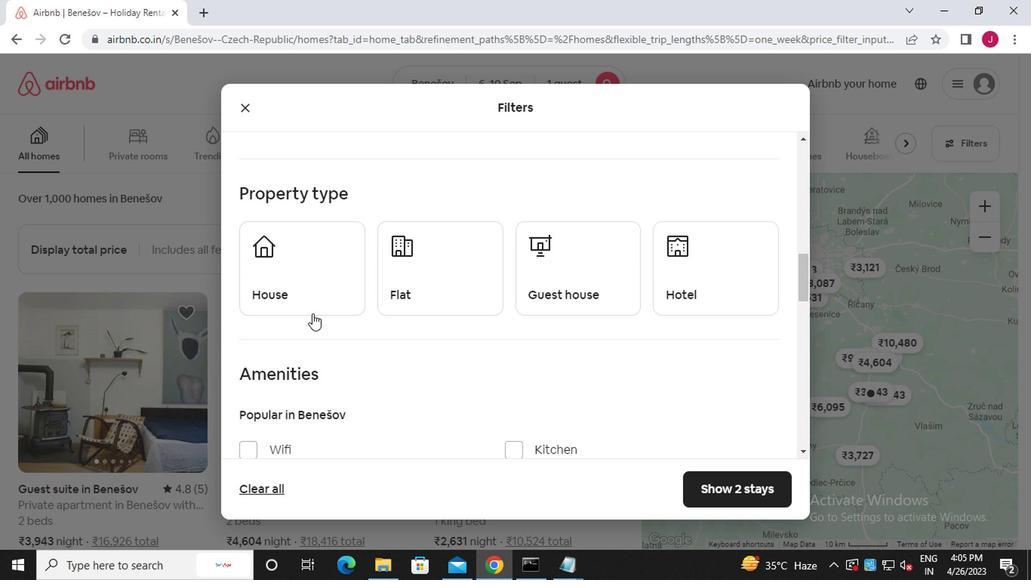
Action: Mouse moved to (400, 283)
Screenshot: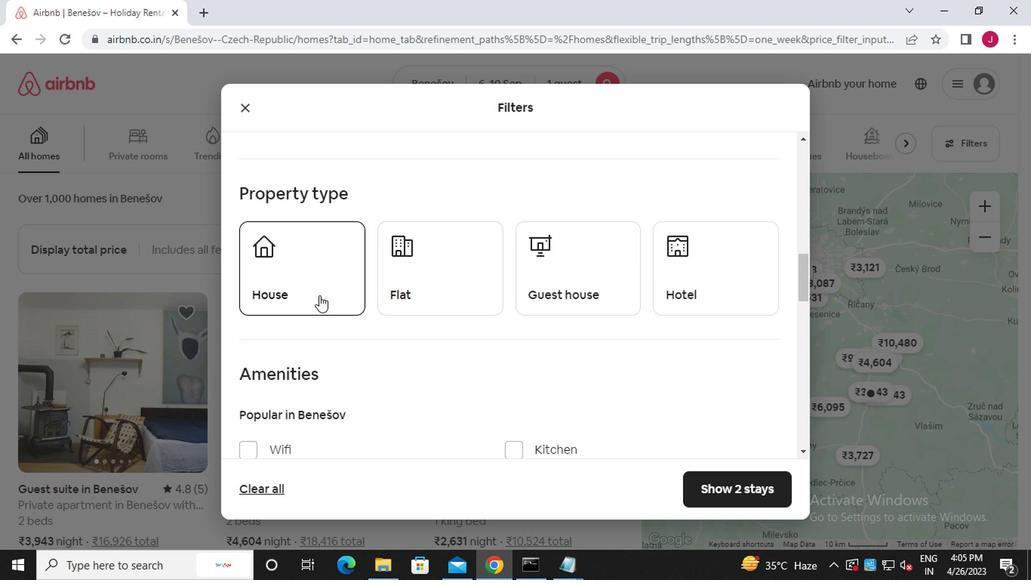 
Action: Mouse pressed left at (400, 283)
Screenshot: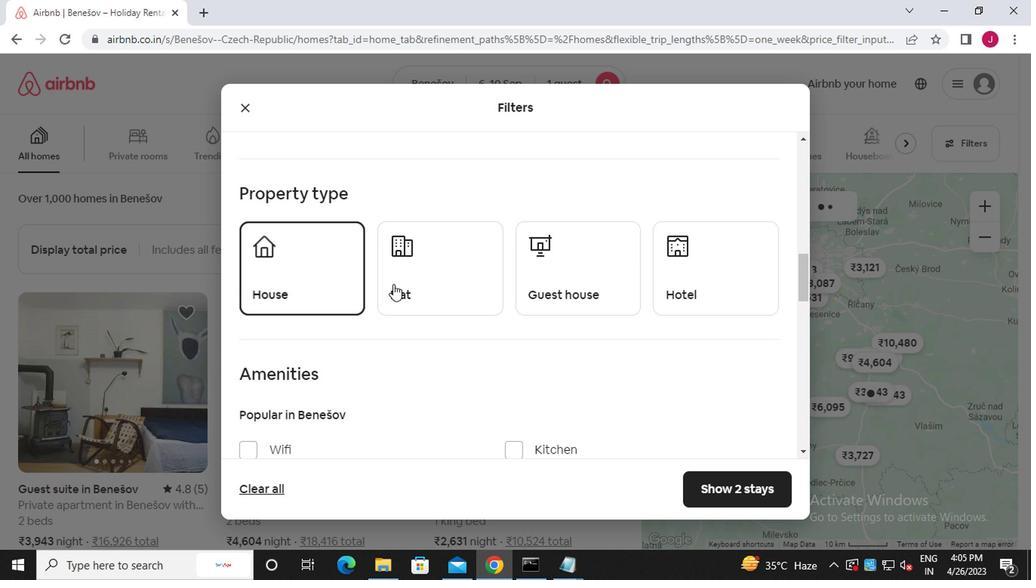
Action: Mouse moved to (610, 285)
Screenshot: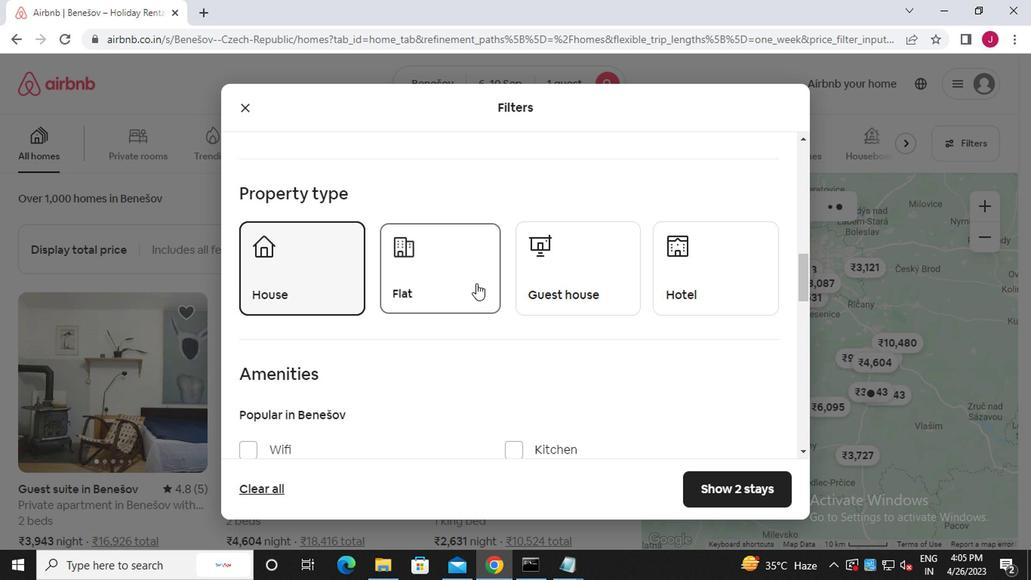 
Action: Mouse pressed left at (610, 285)
Screenshot: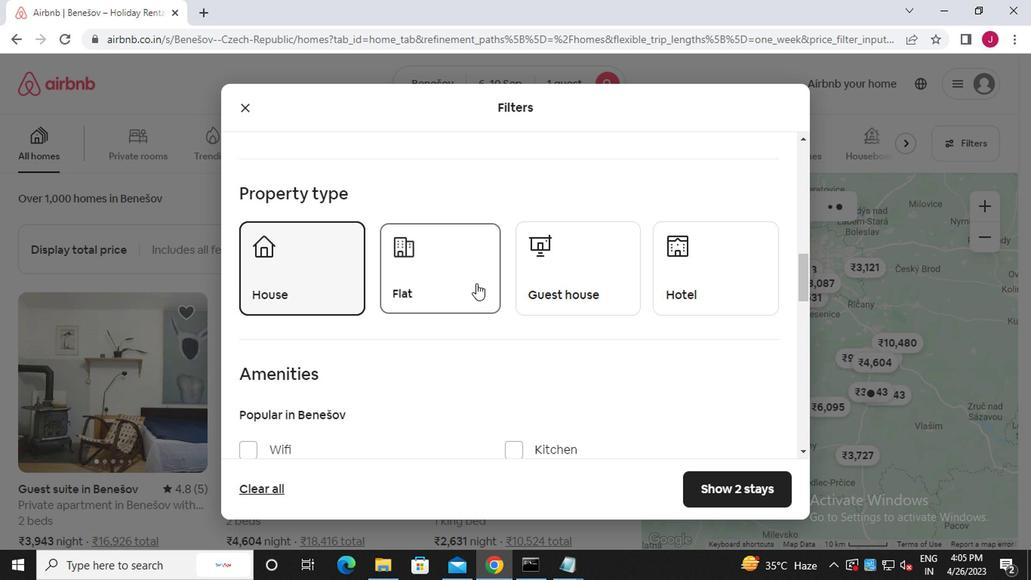 
Action: Mouse moved to (684, 285)
Screenshot: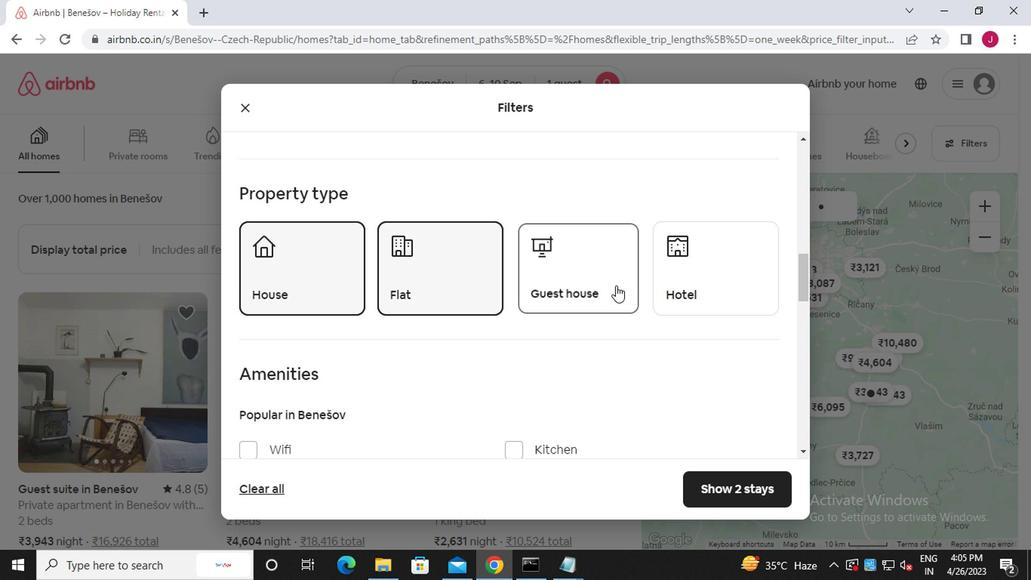 
Action: Mouse pressed left at (684, 285)
Screenshot: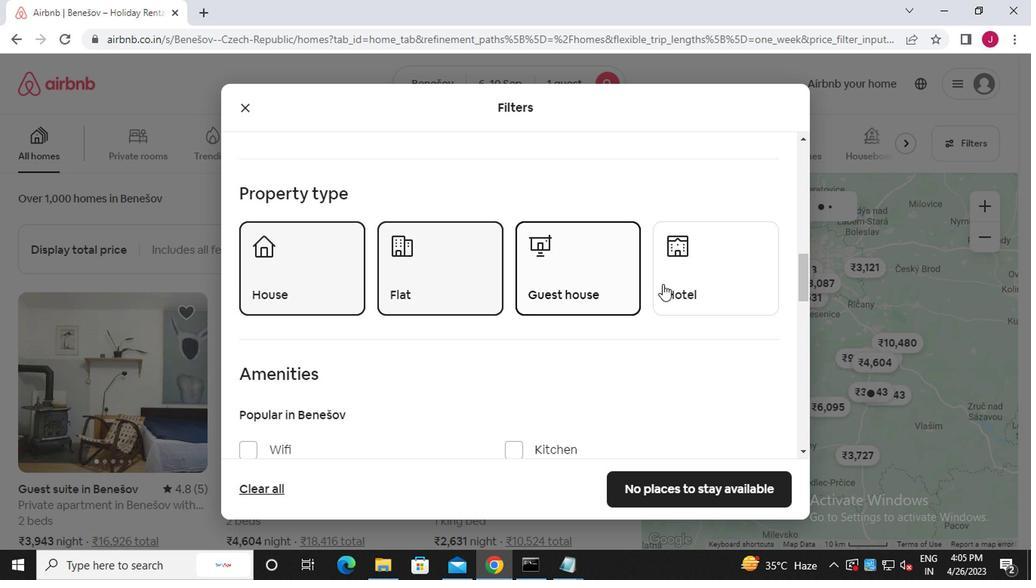 
Action: Mouse moved to (685, 285)
Screenshot: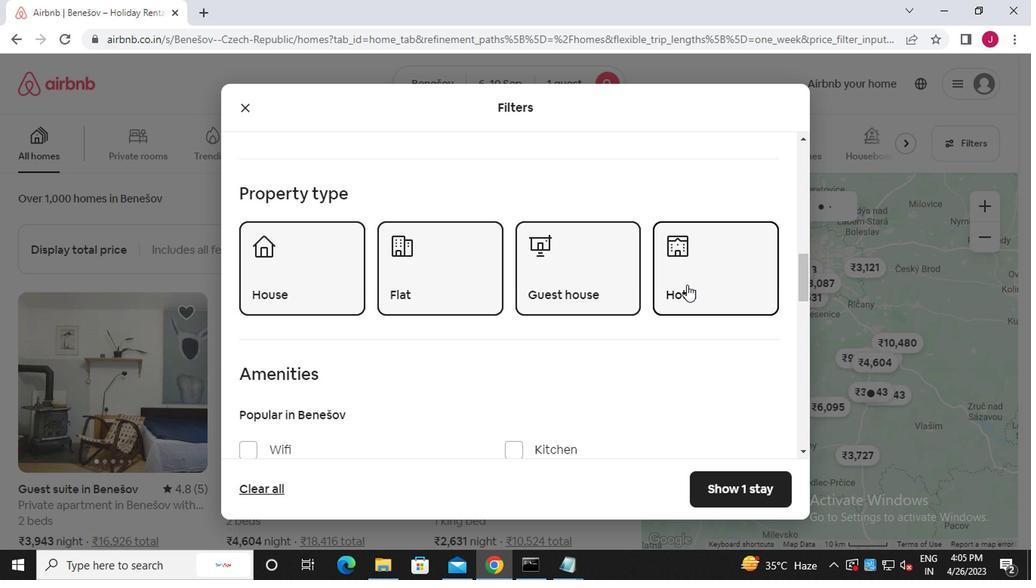 
Action: Mouse scrolled (685, 285) with delta (0, 0)
Screenshot: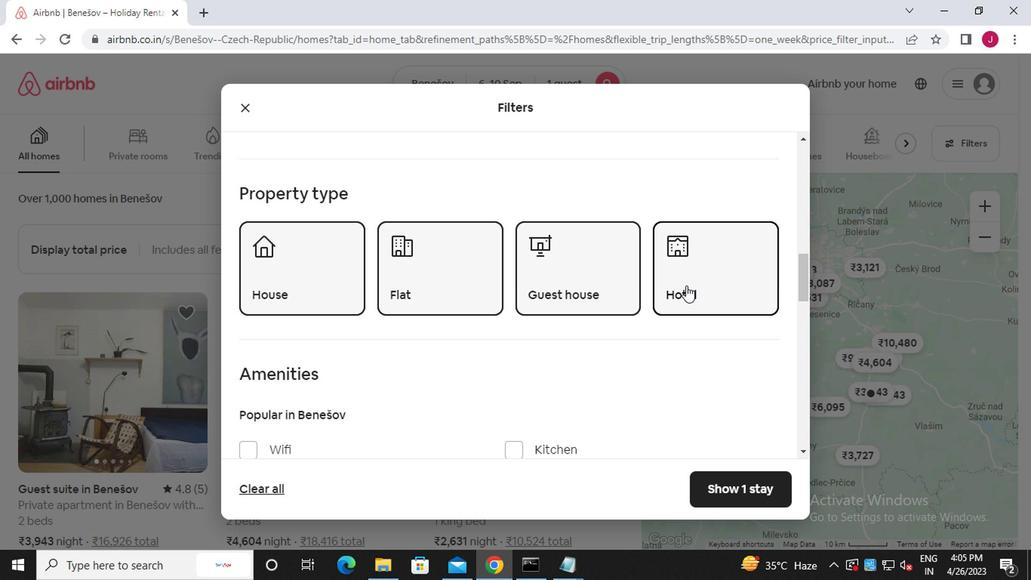 
Action: Mouse scrolled (685, 285) with delta (0, 0)
Screenshot: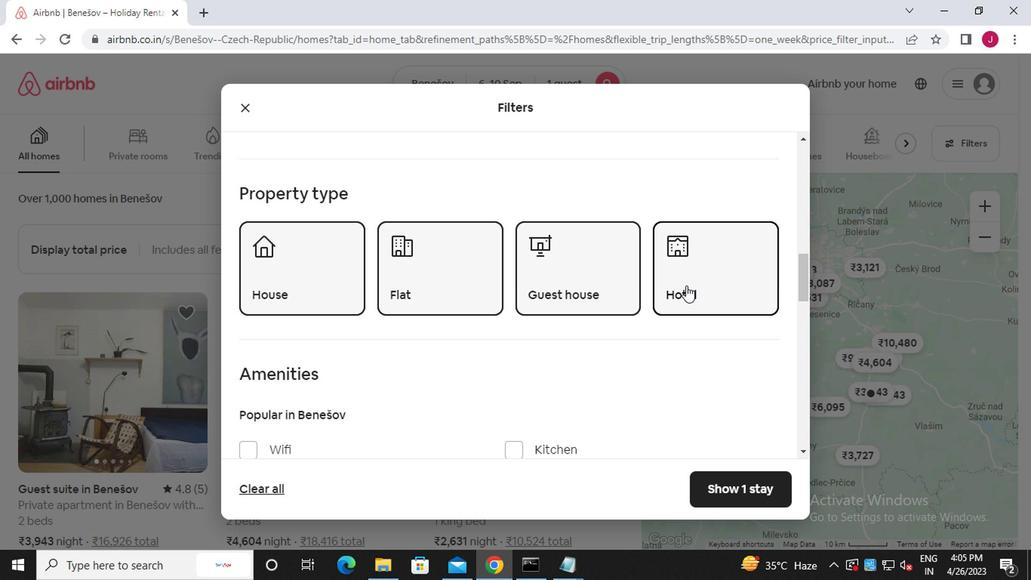 
Action: Mouse scrolled (685, 285) with delta (0, 0)
Screenshot: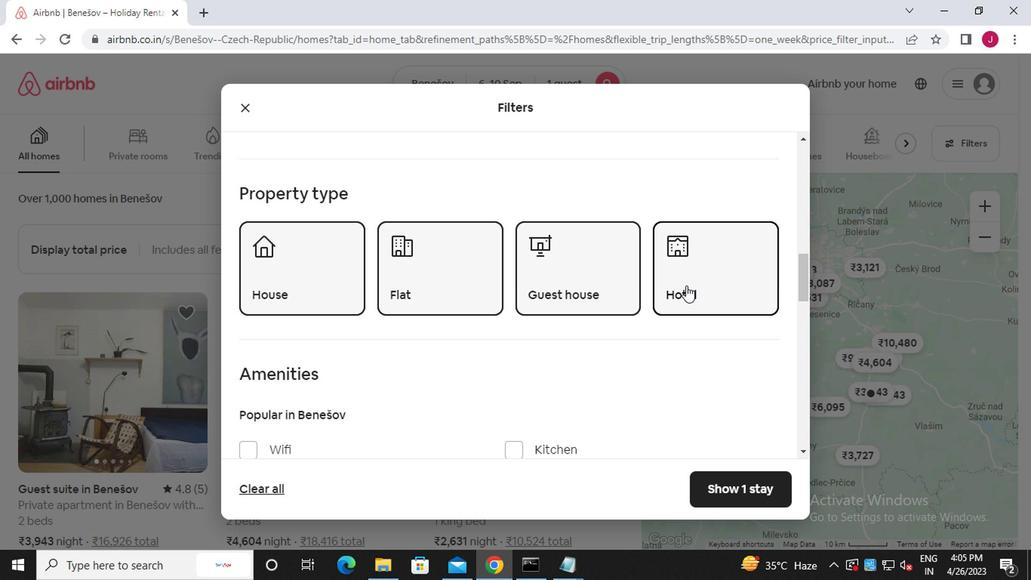 
Action: Mouse moved to (679, 285)
Screenshot: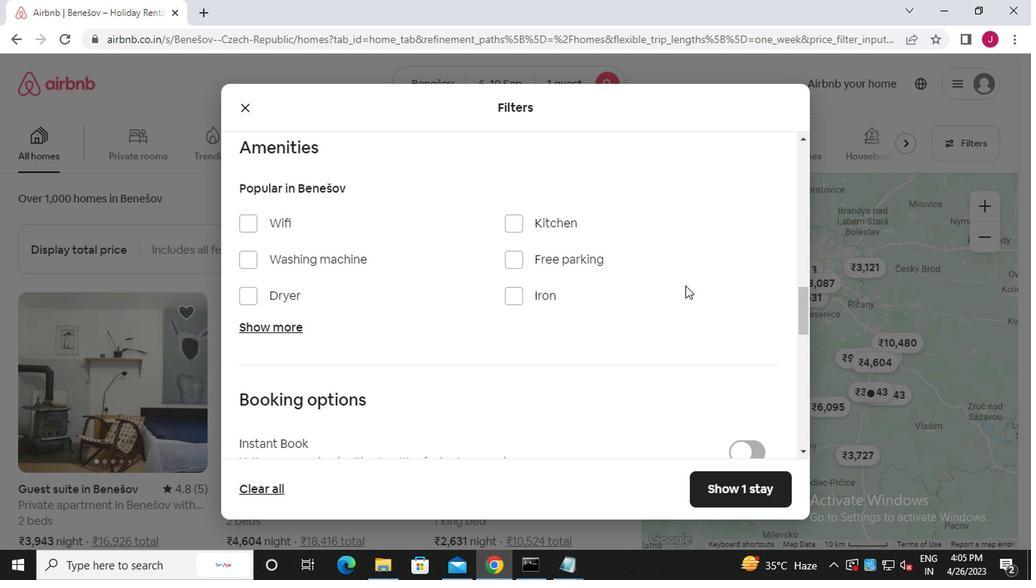 
Action: Mouse scrolled (679, 285) with delta (0, 0)
Screenshot: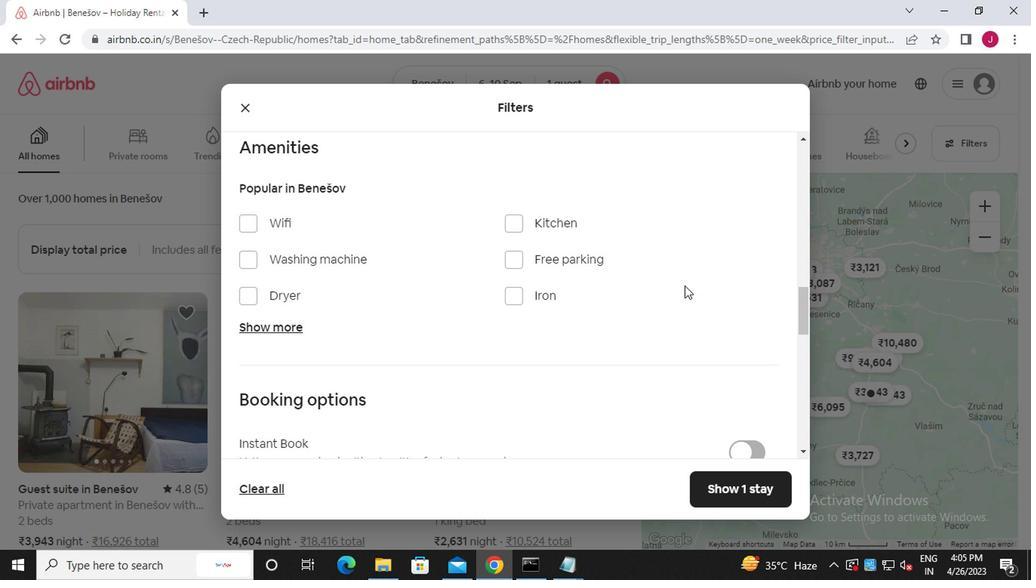 
Action: Mouse scrolled (679, 285) with delta (0, 0)
Screenshot: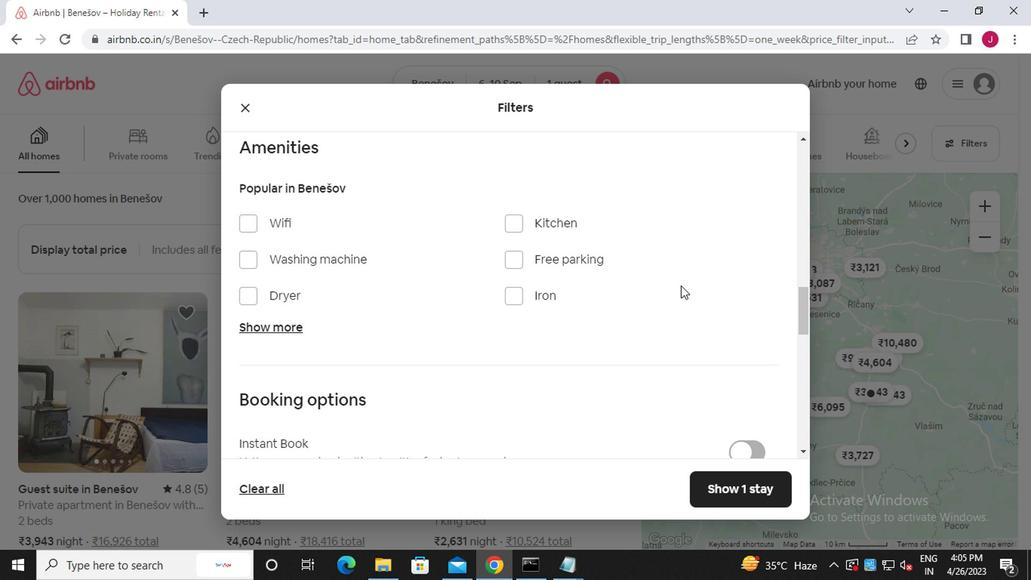
Action: Mouse moved to (742, 351)
Screenshot: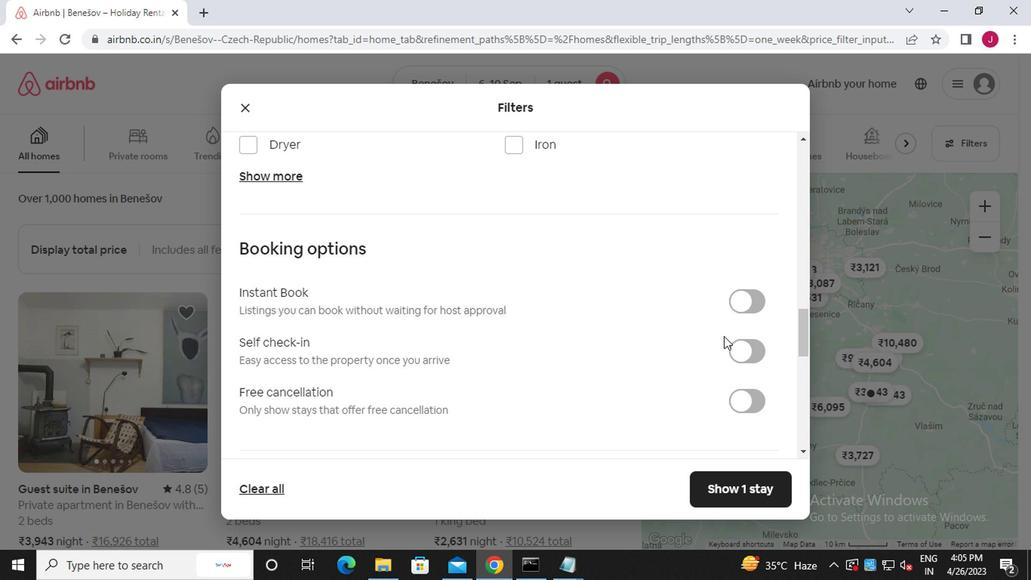 
Action: Mouse pressed left at (742, 351)
Screenshot: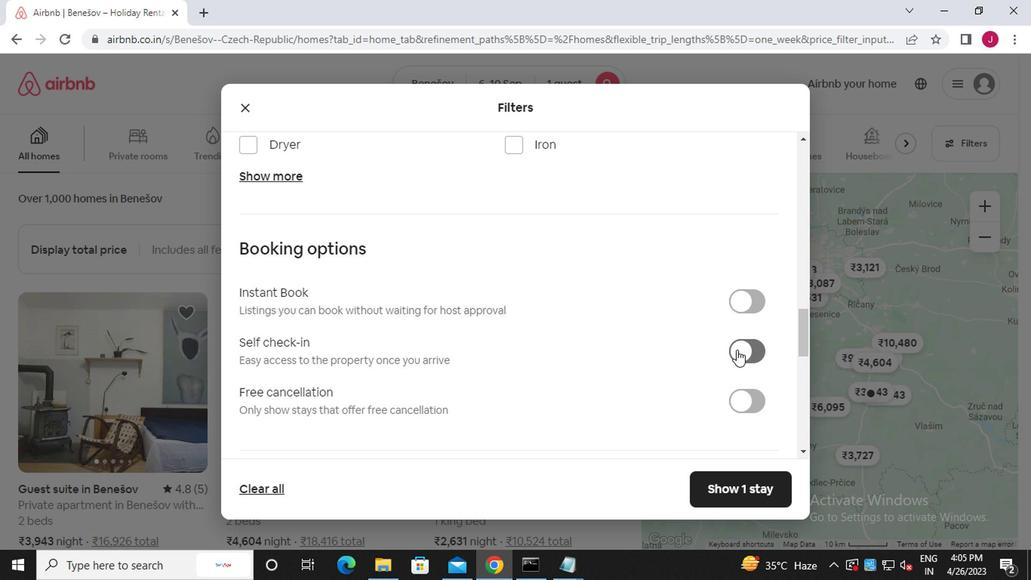 
Action: Mouse moved to (524, 345)
Screenshot: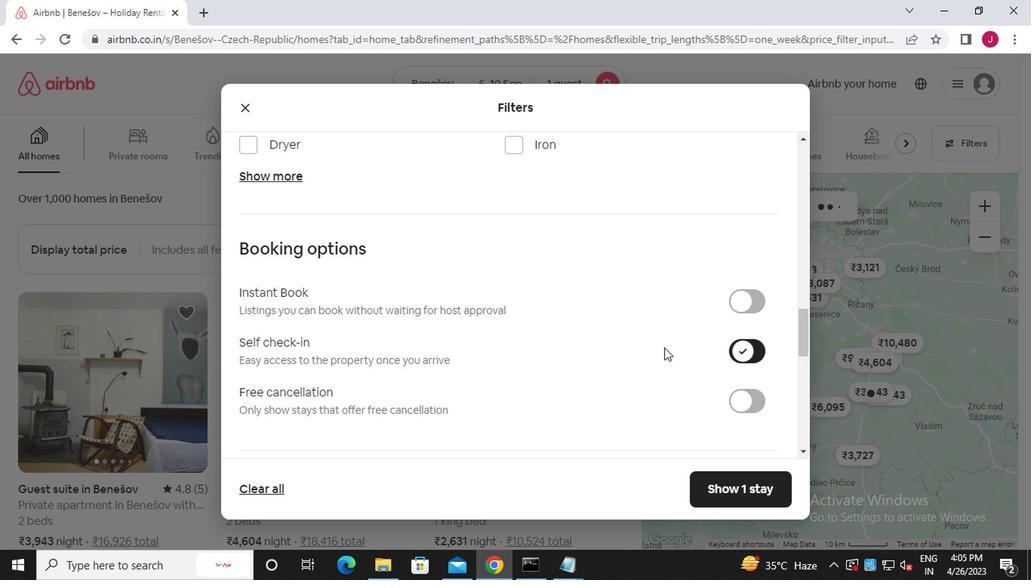 
Action: Mouse scrolled (524, 345) with delta (0, 0)
Screenshot: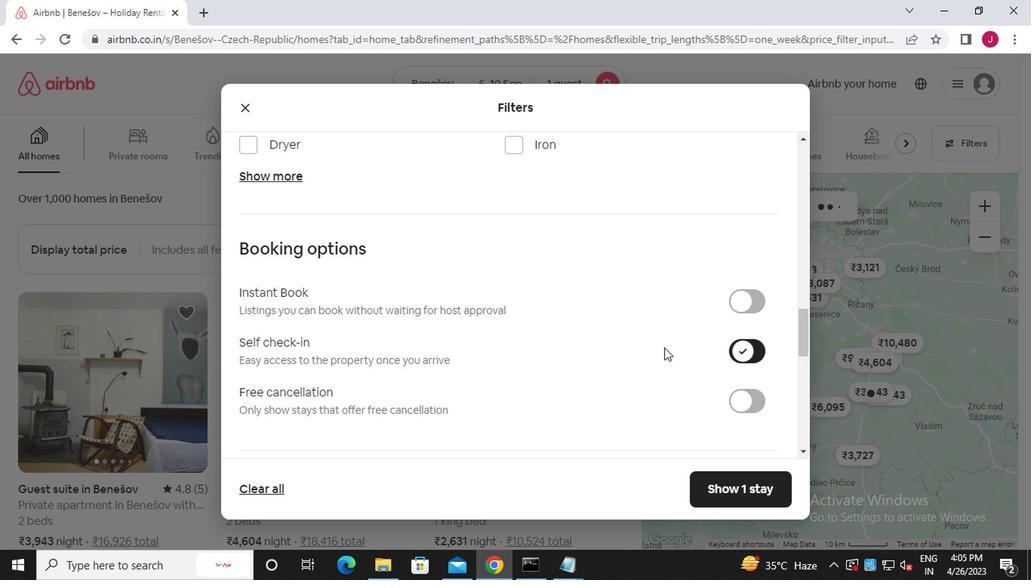 
Action: Mouse moved to (522, 345)
Screenshot: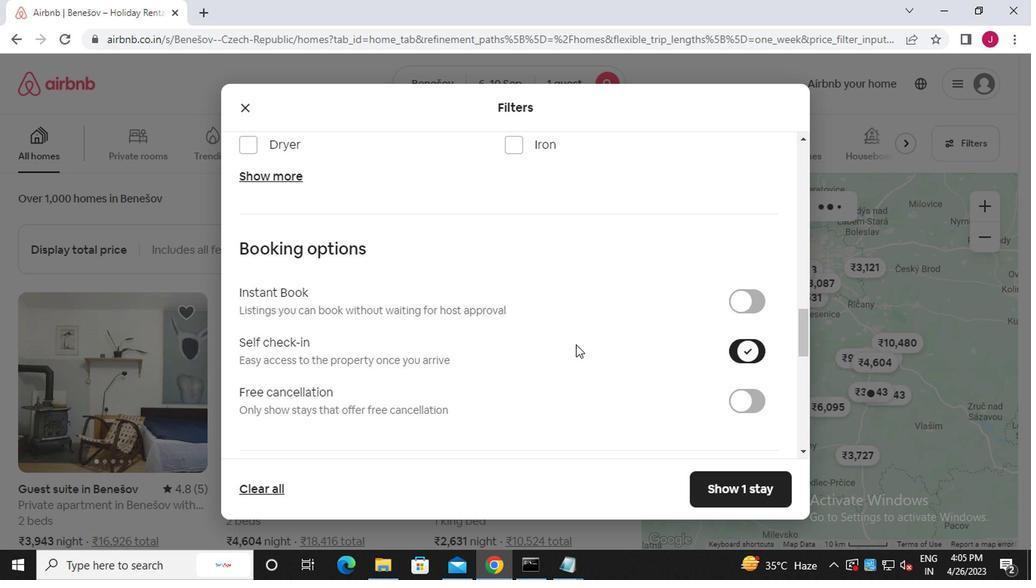 
Action: Mouse scrolled (522, 344) with delta (0, 0)
Screenshot: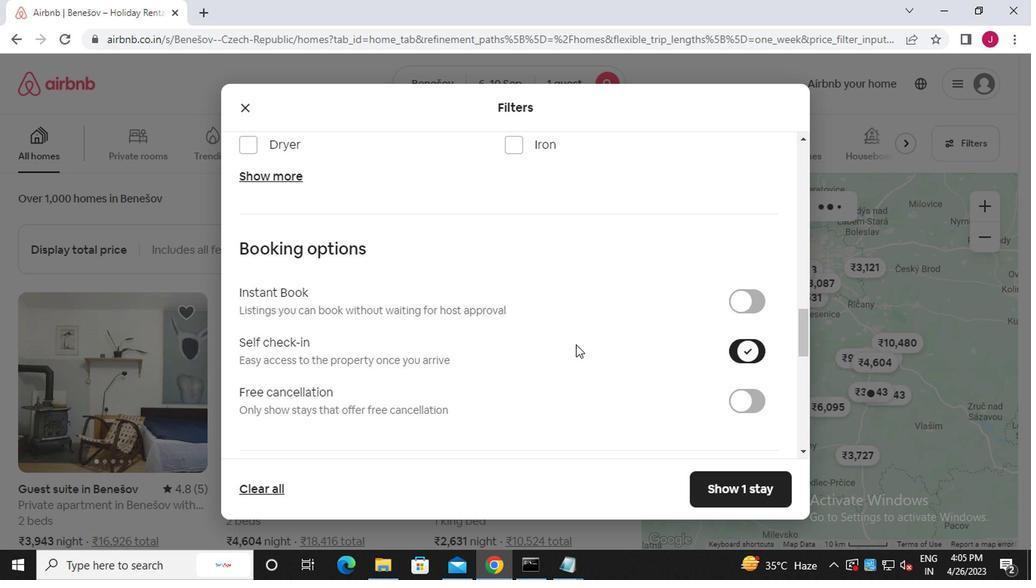 
Action: Mouse moved to (521, 345)
Screenshot: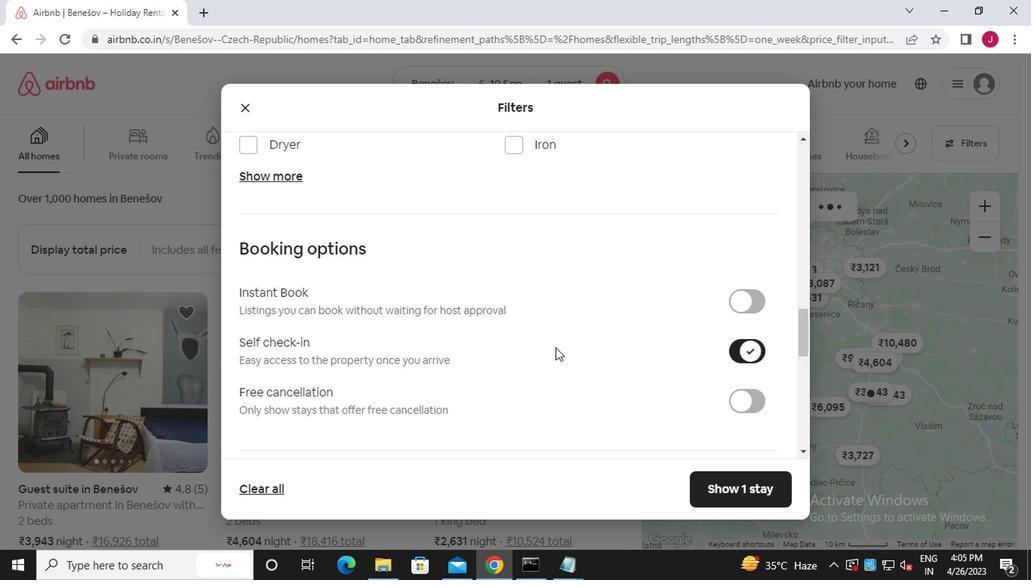 
Action: Mouse scrolled (521, 344) with delta (0, 0)
Screenshot: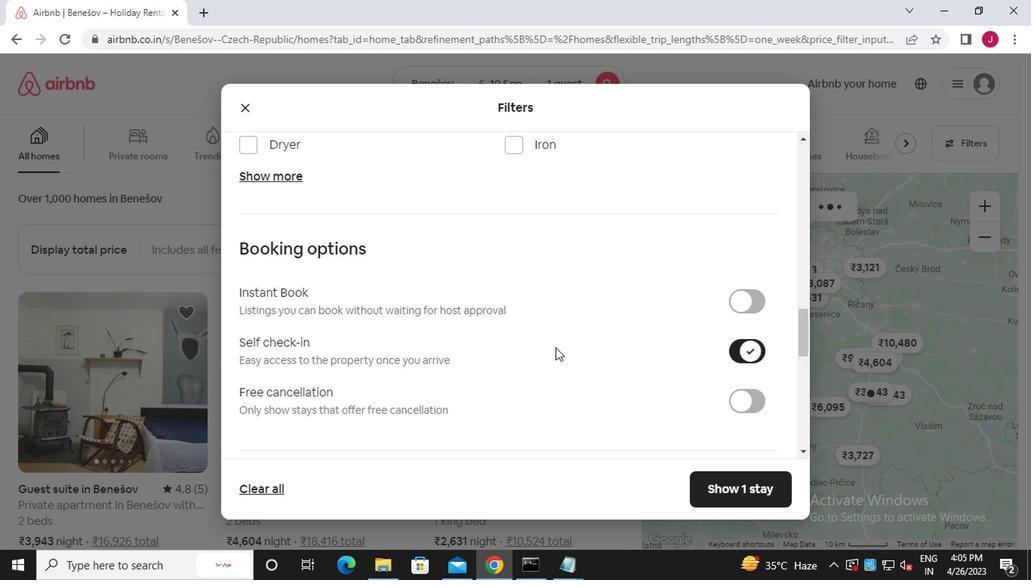 
Action: Mouse scrolled (521, 344) with delta (0, 0)
Screenshot: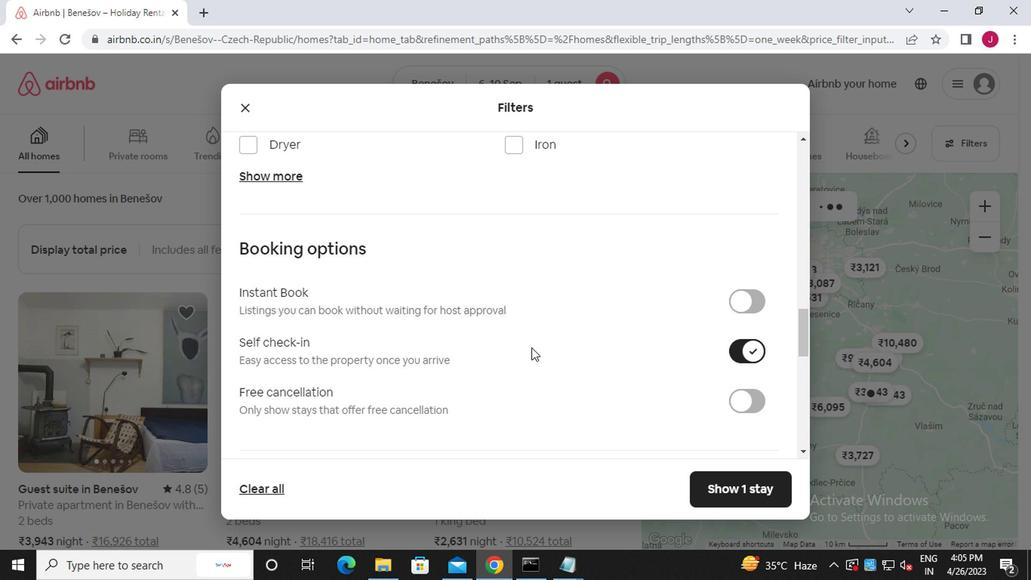 
Action: Mouse scrolled (521, 344) with delta (0, 0)
Screenshot: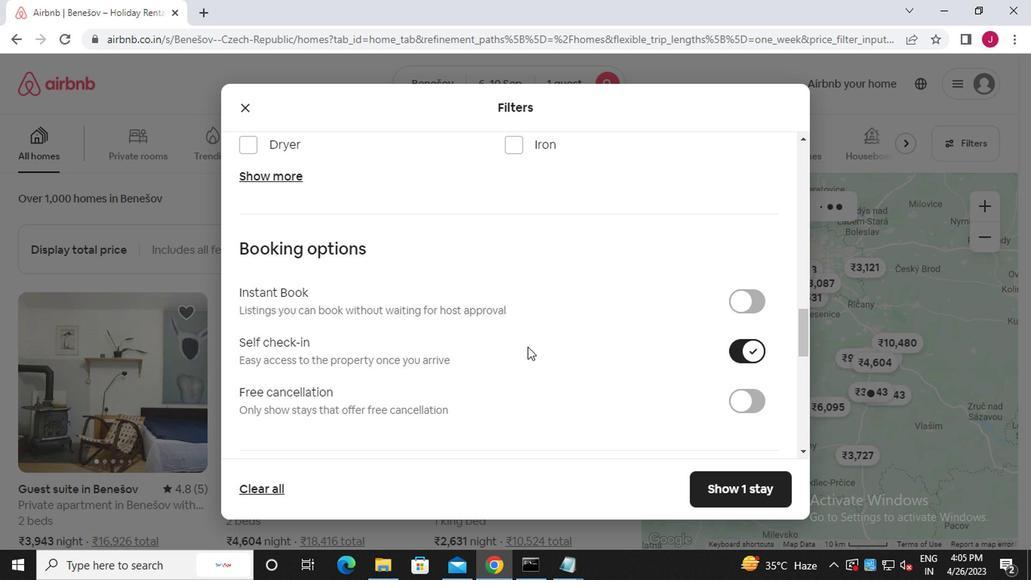
Action: Mouse scrolled (521, 344) with delta (0, 0)
Screenshot: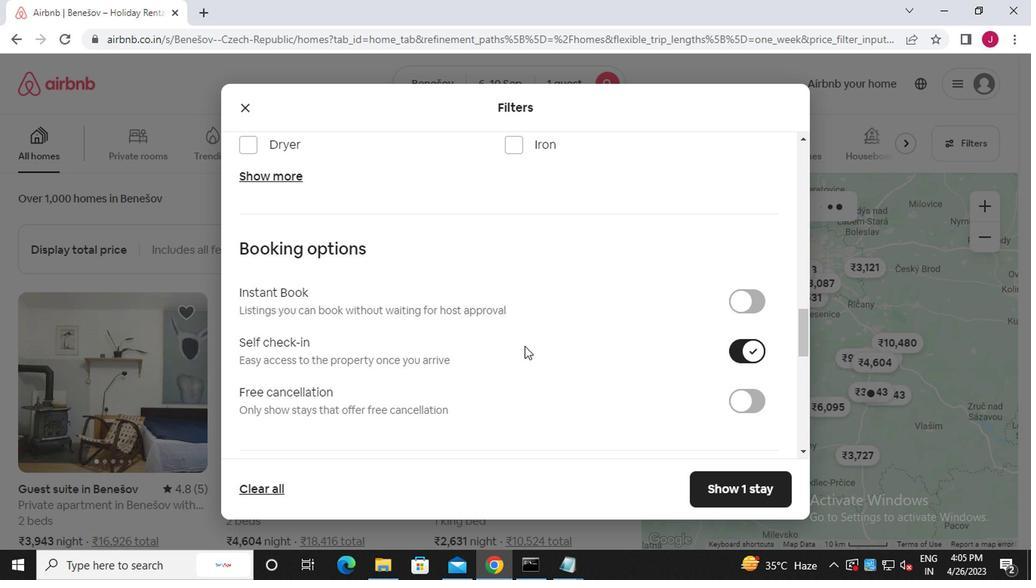 
Action: Mouse moved to (395, 328)
Screenshot: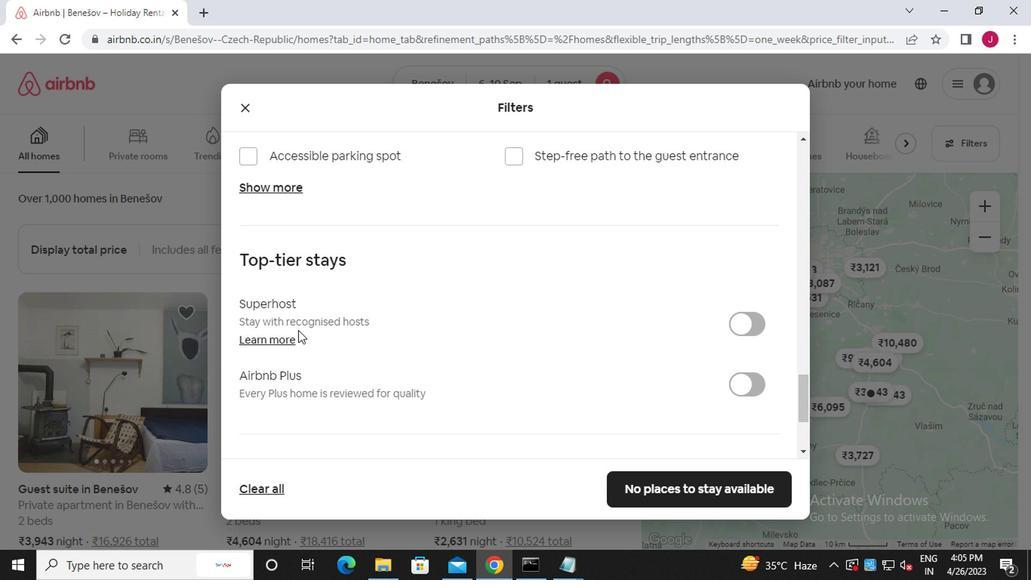 
Action: Mouse scrolled (395, 329) with delta (0, 1)
Screenshot: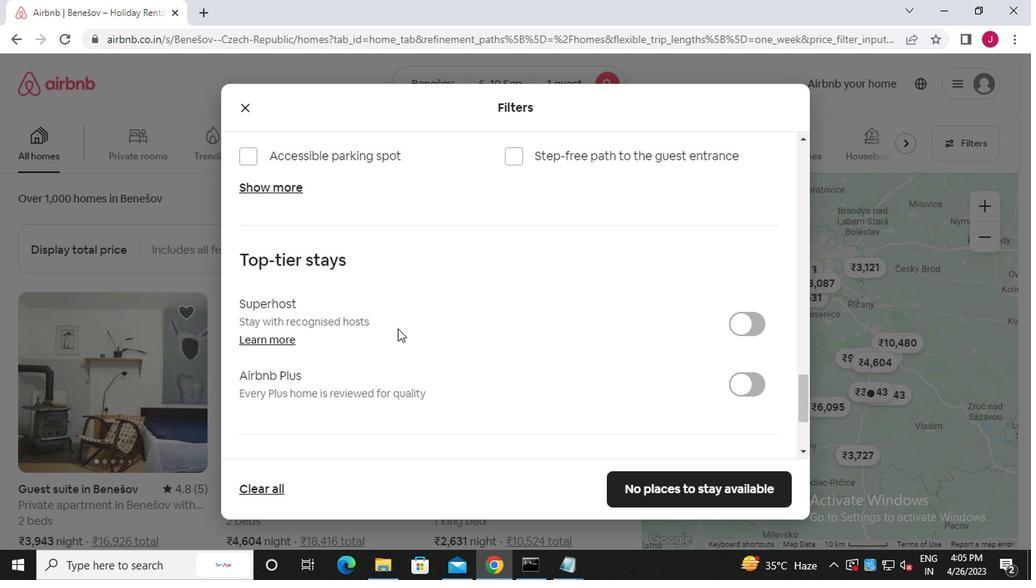 
Action: Mouse scrolled (395, 328) with delta (0, 0)
Screenshot: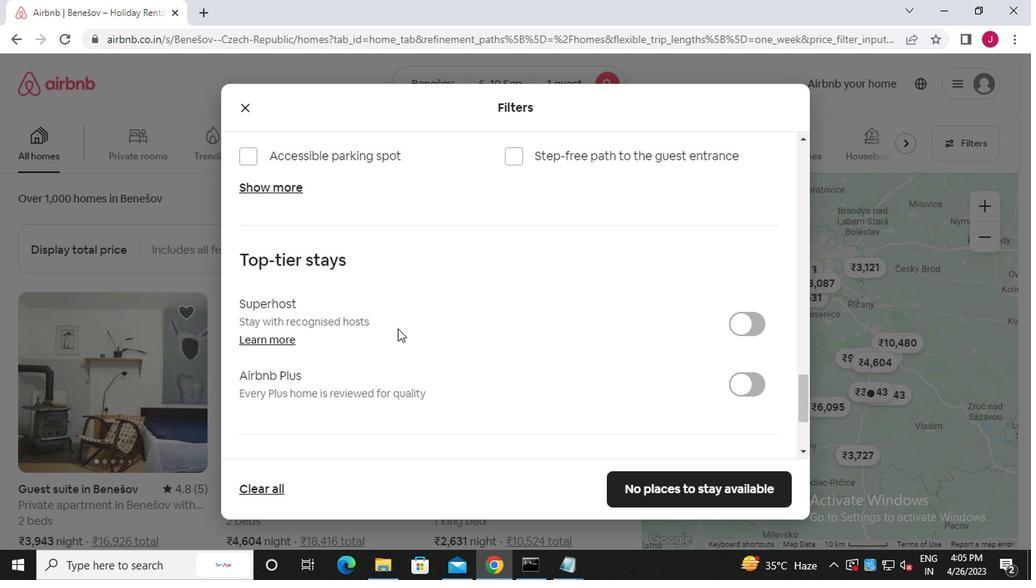 
Action: Mouse scrolled (395, 328) with delta (0, 0)
Screenshot: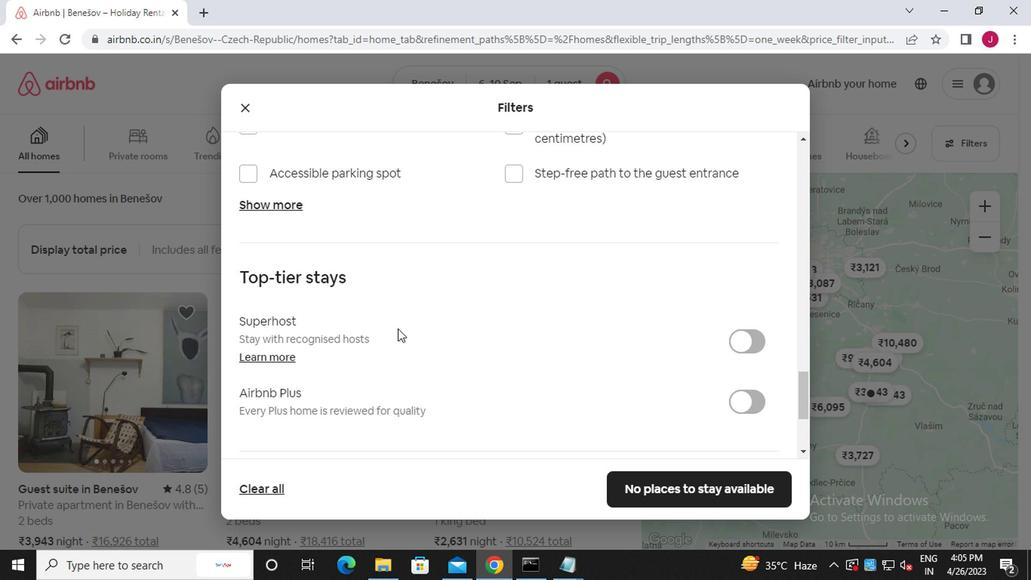 
Action: Mouse scrolled (395, 328) with delta (0, 0)
Screenshot: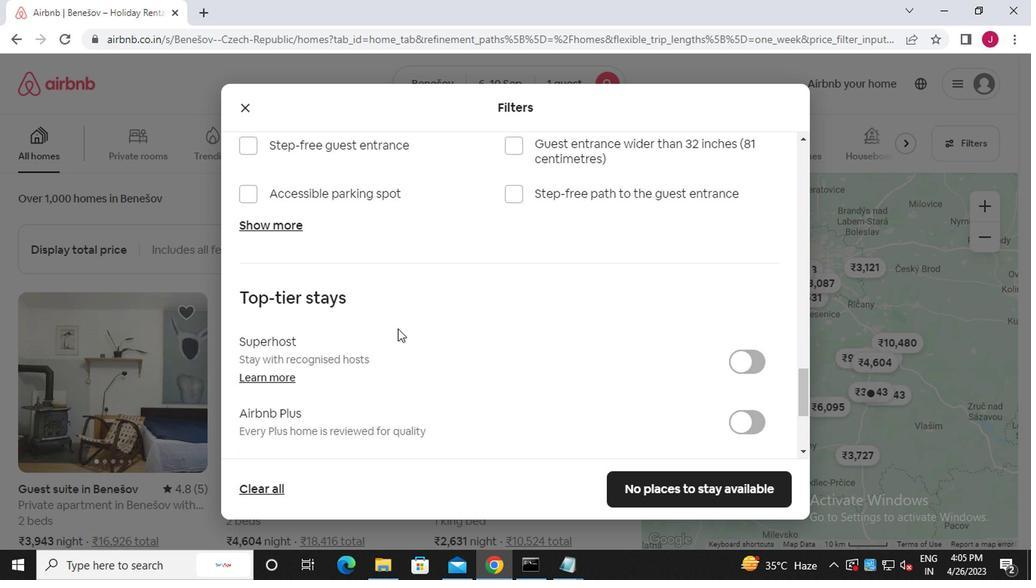 
Action: Mouse scrolled (395, 328) with delta (0, 0)
Screenshot: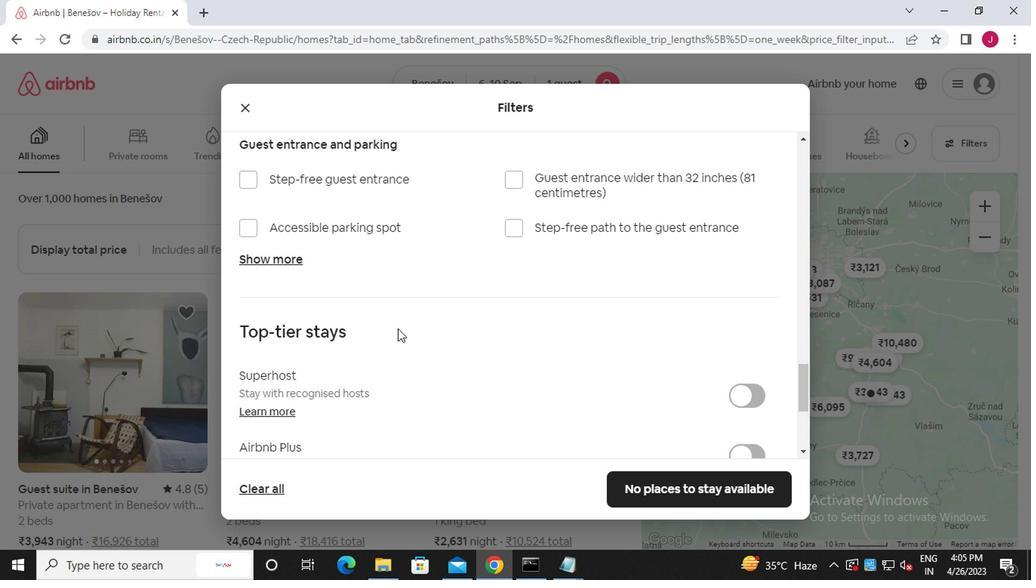 
Action: Mouse moved to (245, 355)
Screenshot: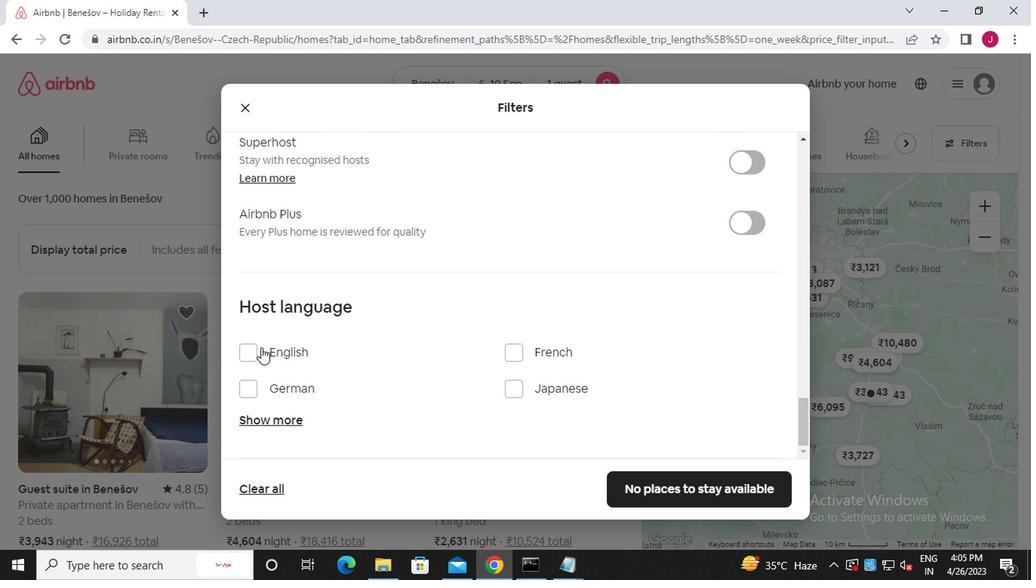 
Action: Mouse pressed left at (245, 355)
Screenshot: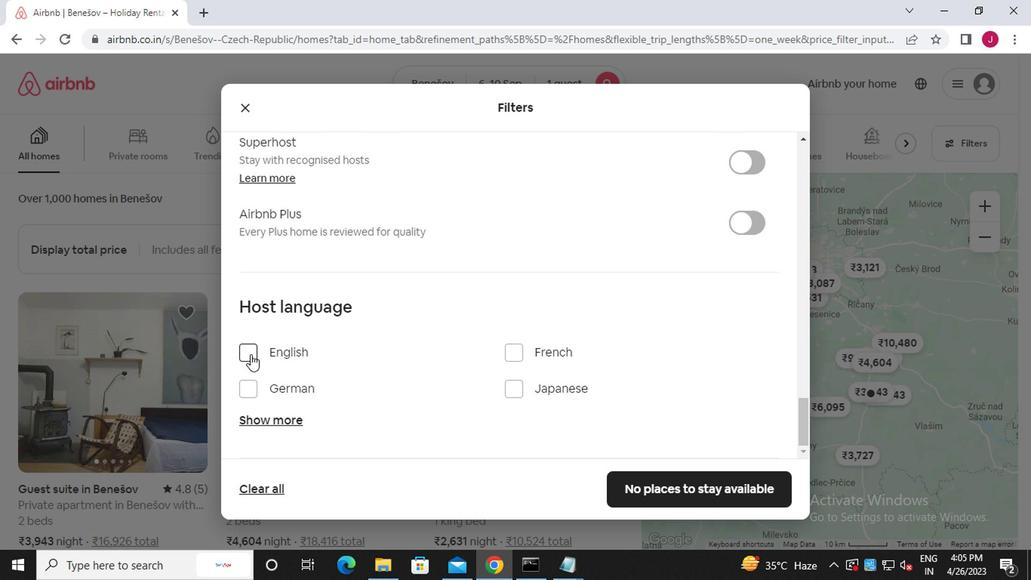 
Action: Mouse moved to (673, 487)
Screenshot: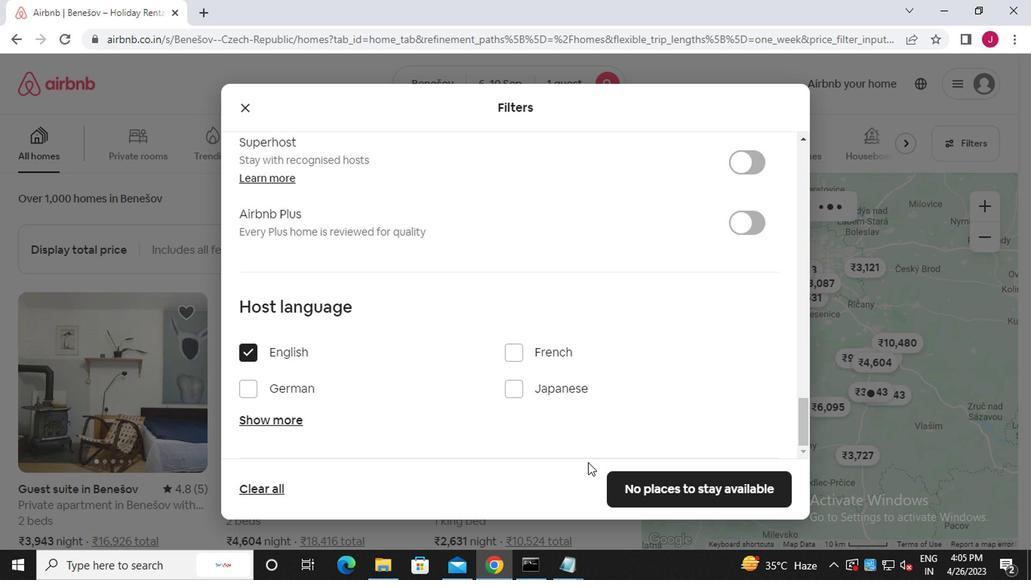 
Action: Mouse pressed left at (673, 487)
Screenshot: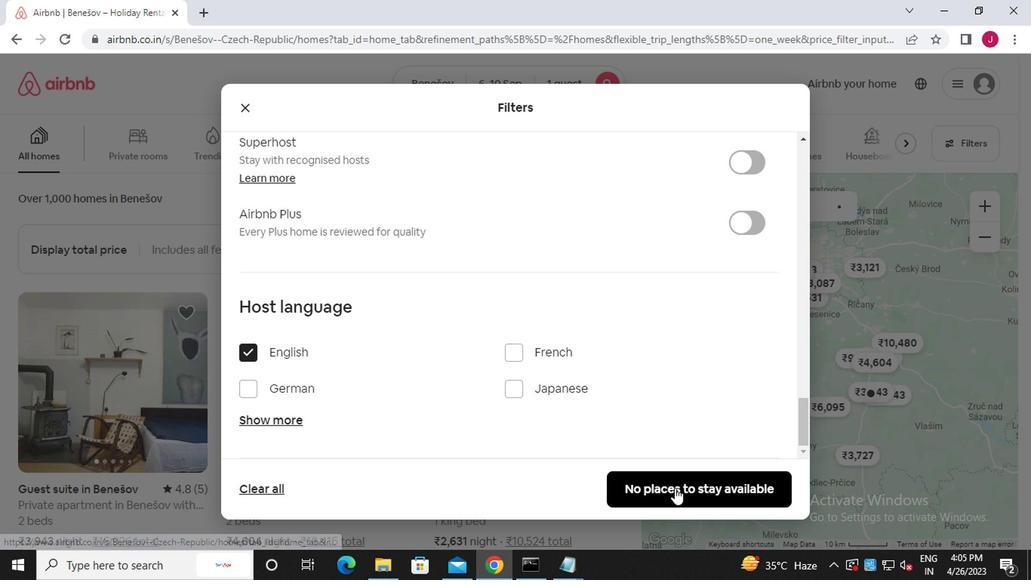 
Action: Mouse moved to (671, 487)
Screenshot: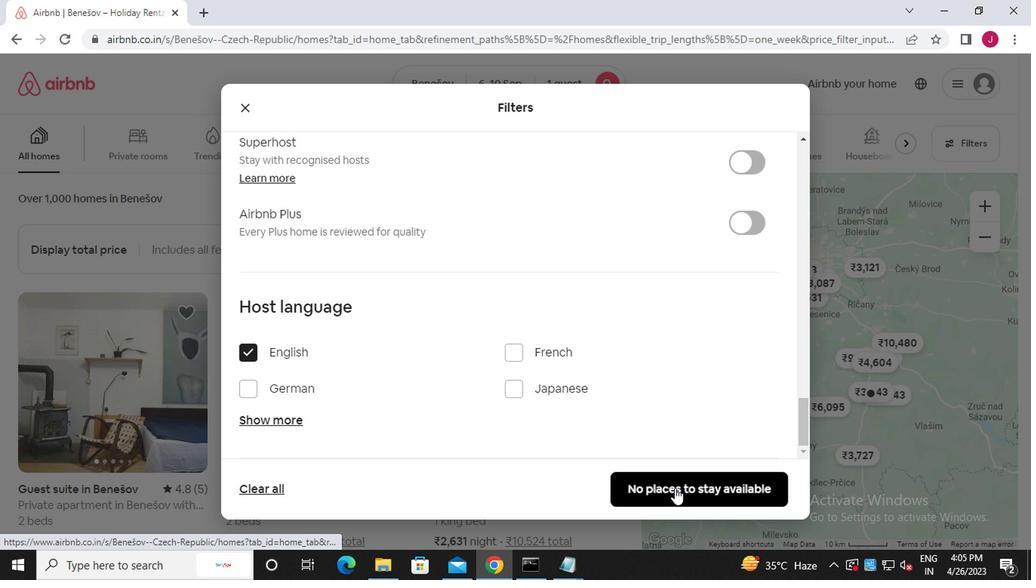 
